 Task: Create a due date automation trigger when advanced on, 2 days before a card is due add dates starting today at 11:00 AM.
Action: Mouse moved to (1022, 447)
Screenshot: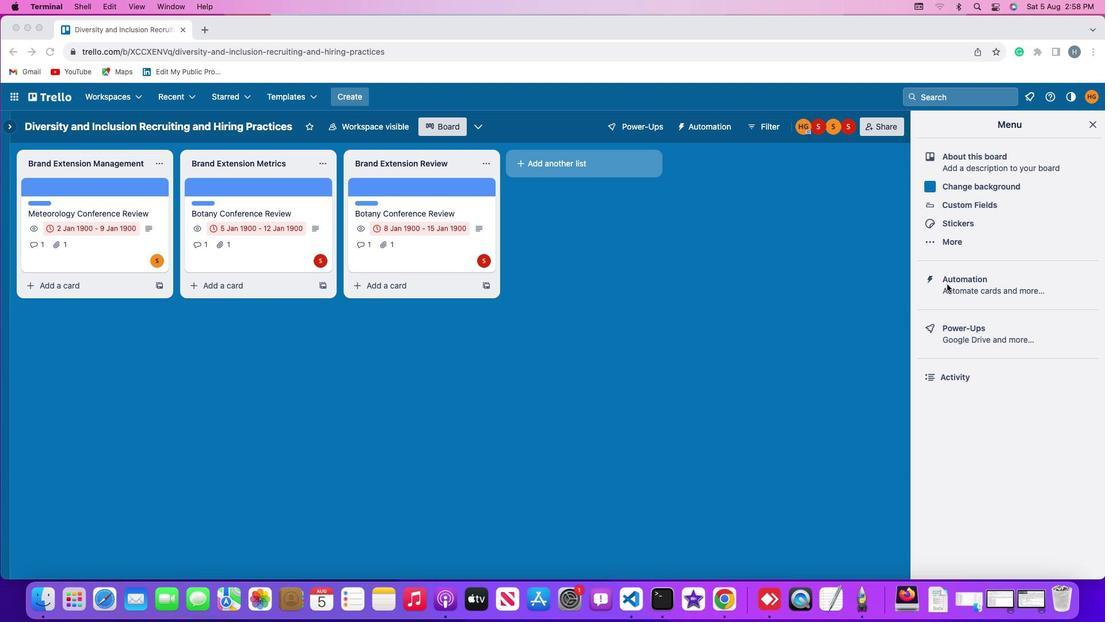 
Action: Mouse pressed left at (1022, 447)
Screenshot: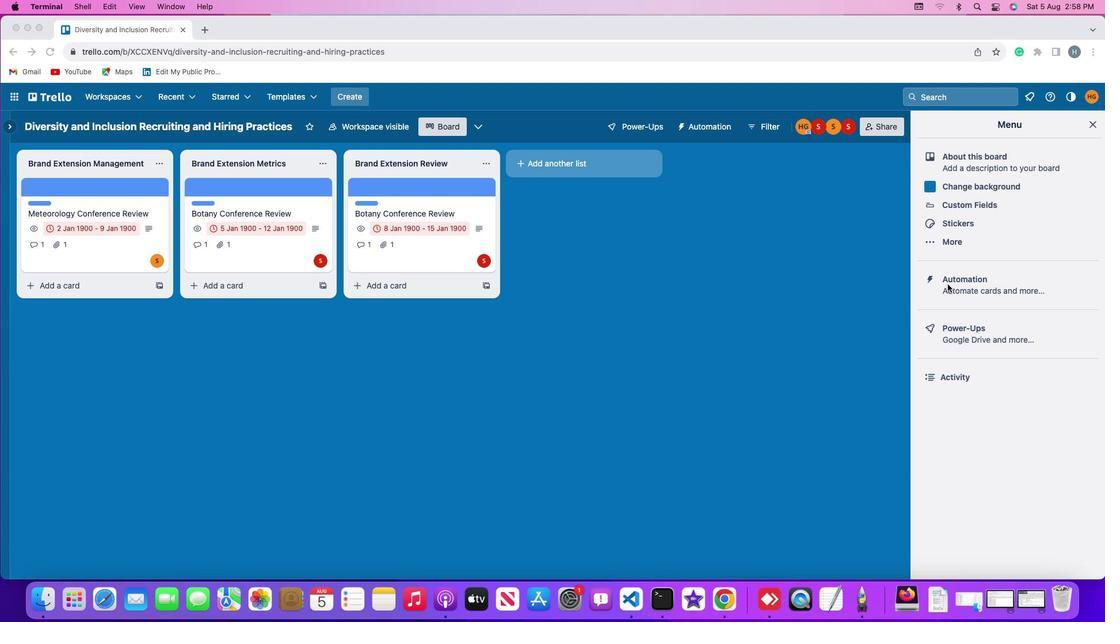 
Action: Mouse pressed left at (1022, 447)
Screenshot: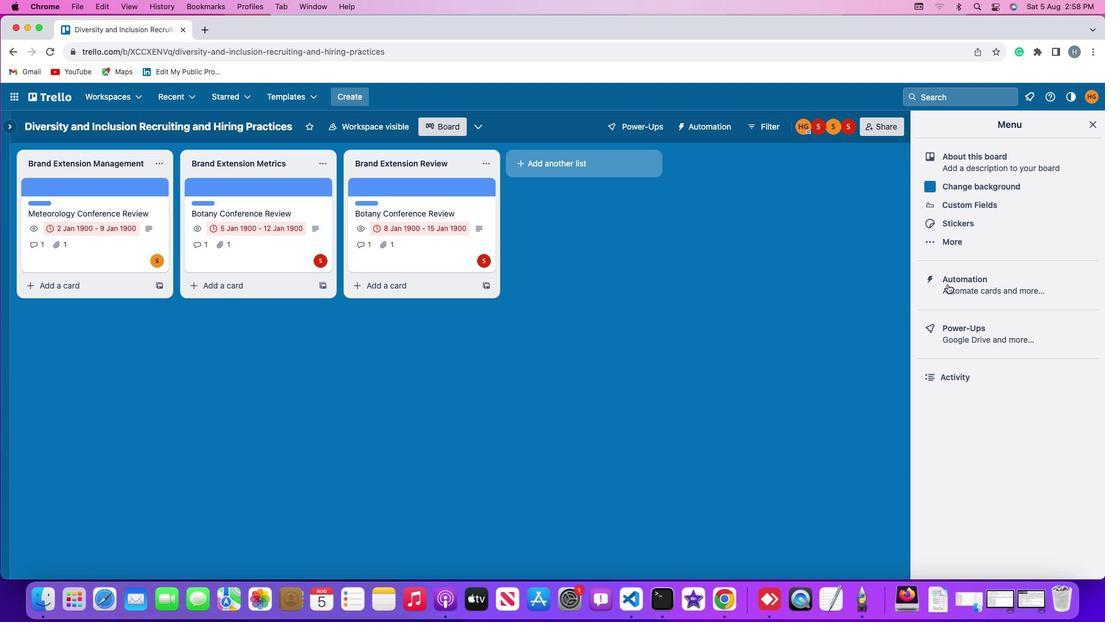 
Action: Mouse moved to (64, 445)
Screenshot: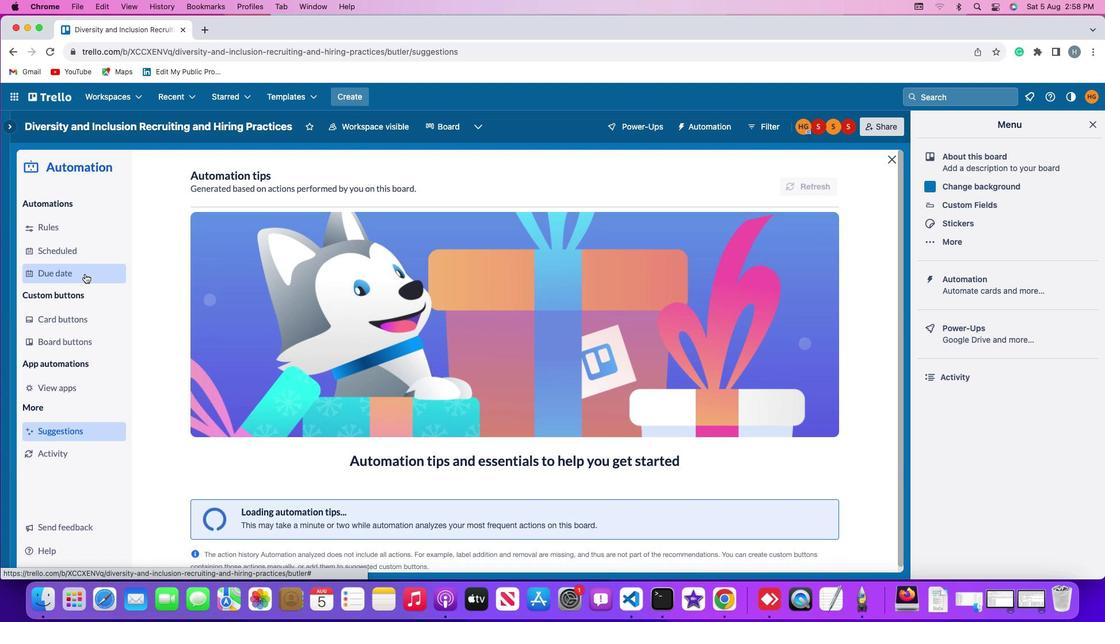 
Action: Mouse pressed left at (64, 445)
Screenshot: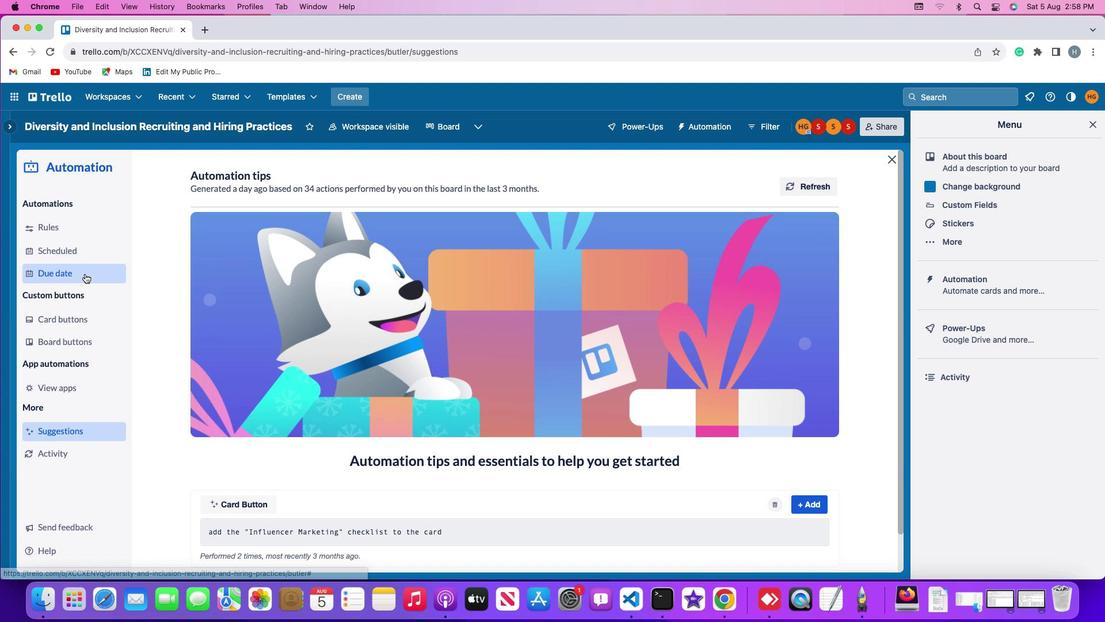 
Action: Mouse moved to (821, 429)
Screenshot: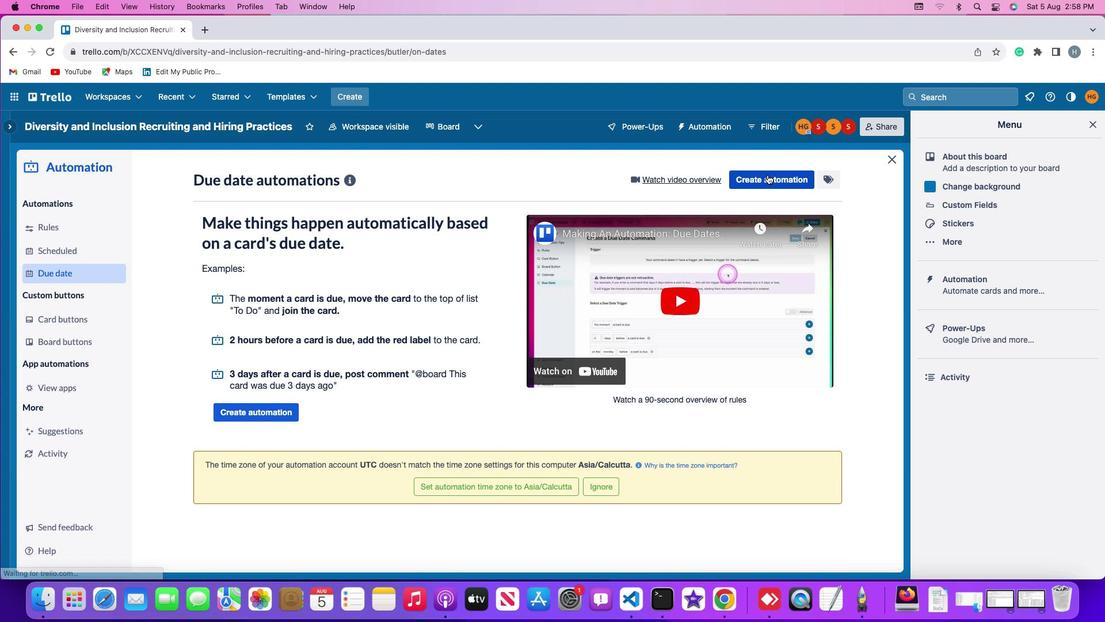 
Action: Mouse pressed left at (821, 429)
Screenshot: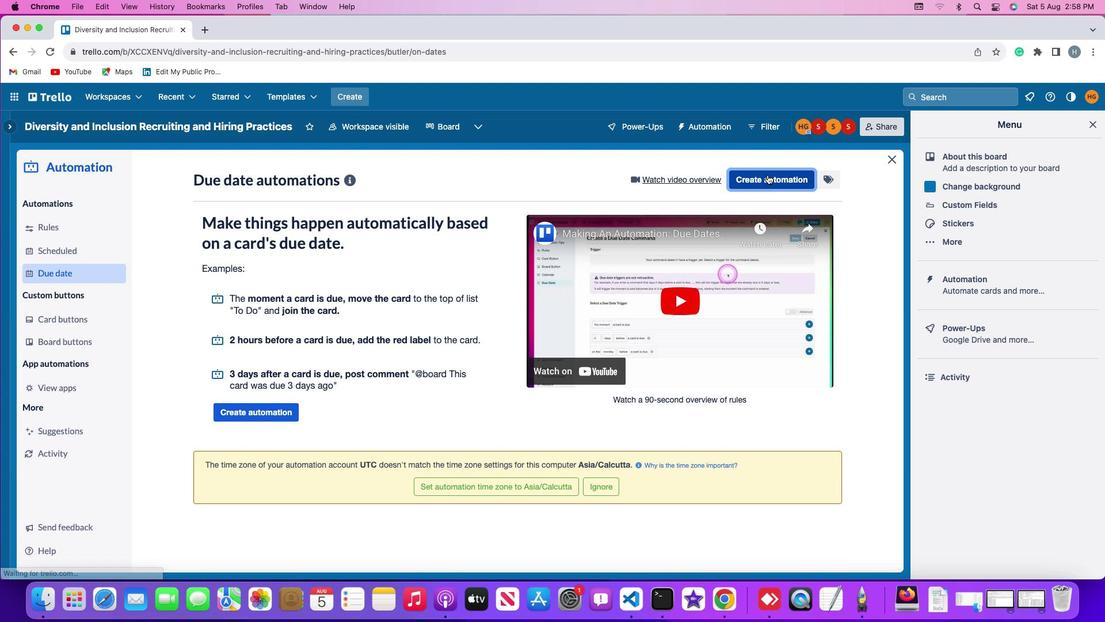 
Action: Mouse moved to (572, 448)
Screenshot: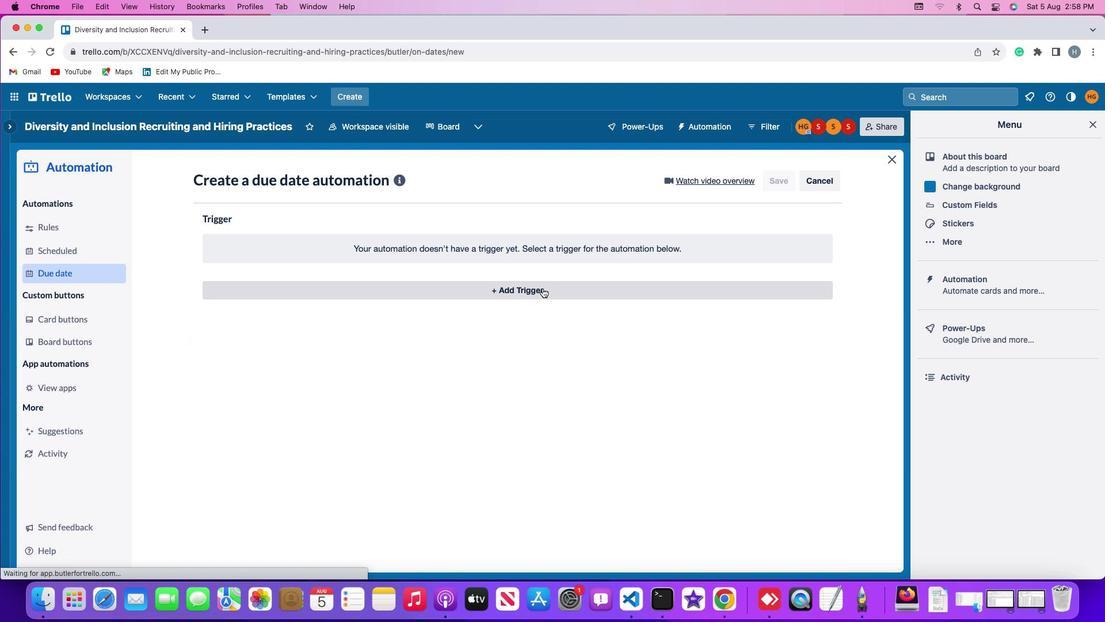 
Action: Mouse pressed left at (572, 448)
Screenshot: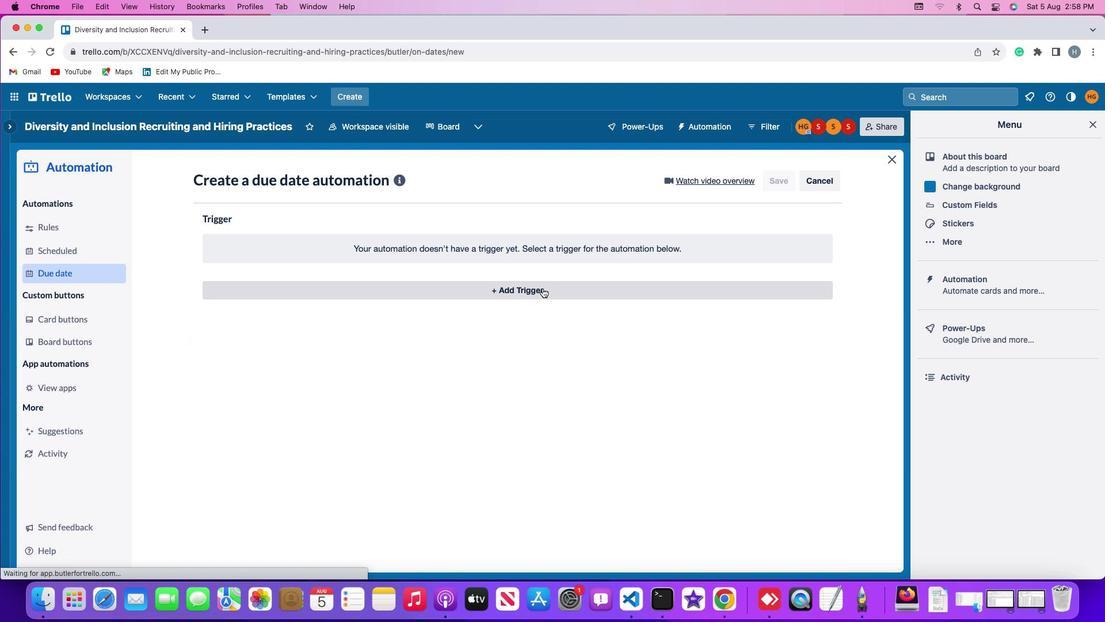 
Action: Mouse moved to (225, 476)
Screenshot: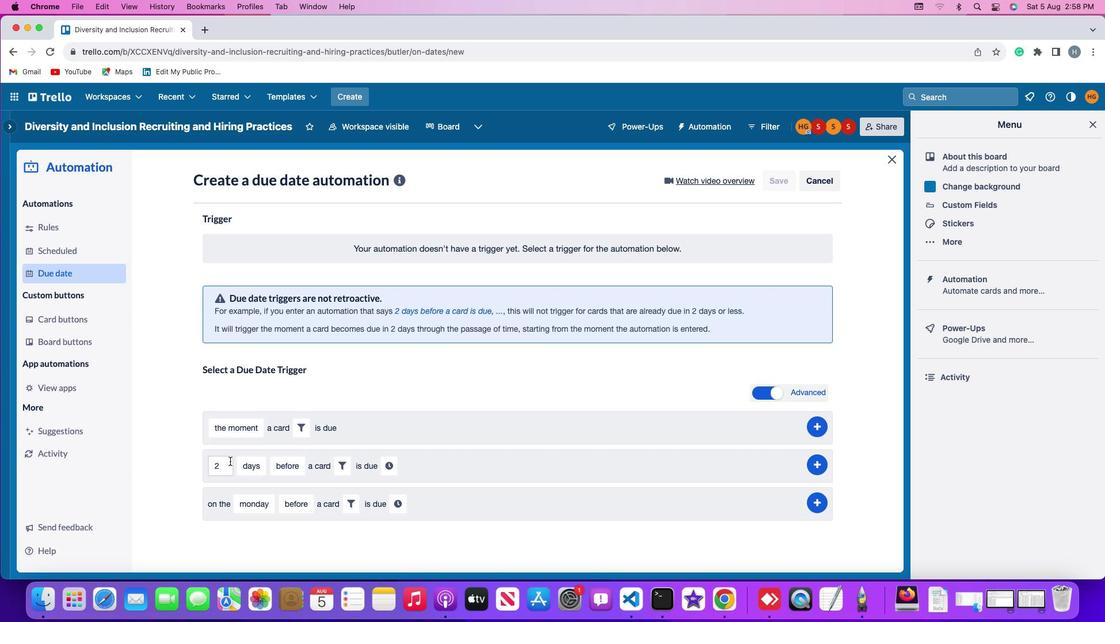 
Action: Mouse pressed left at (225, 476)
Screenshot: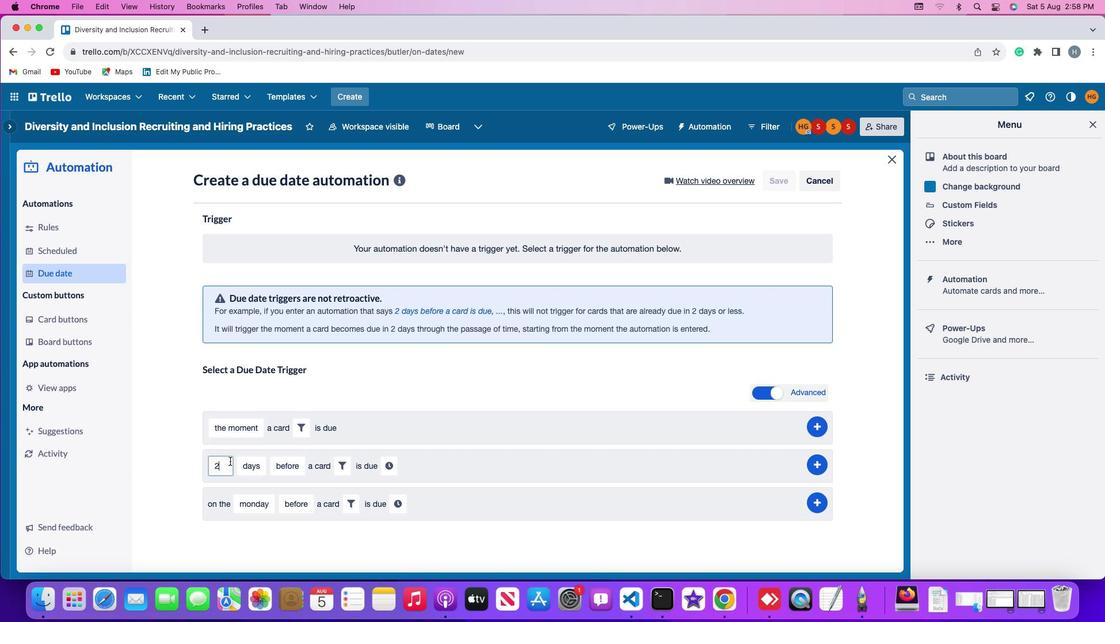 
Action: Mouse moved to (225, 476)
Screenshot: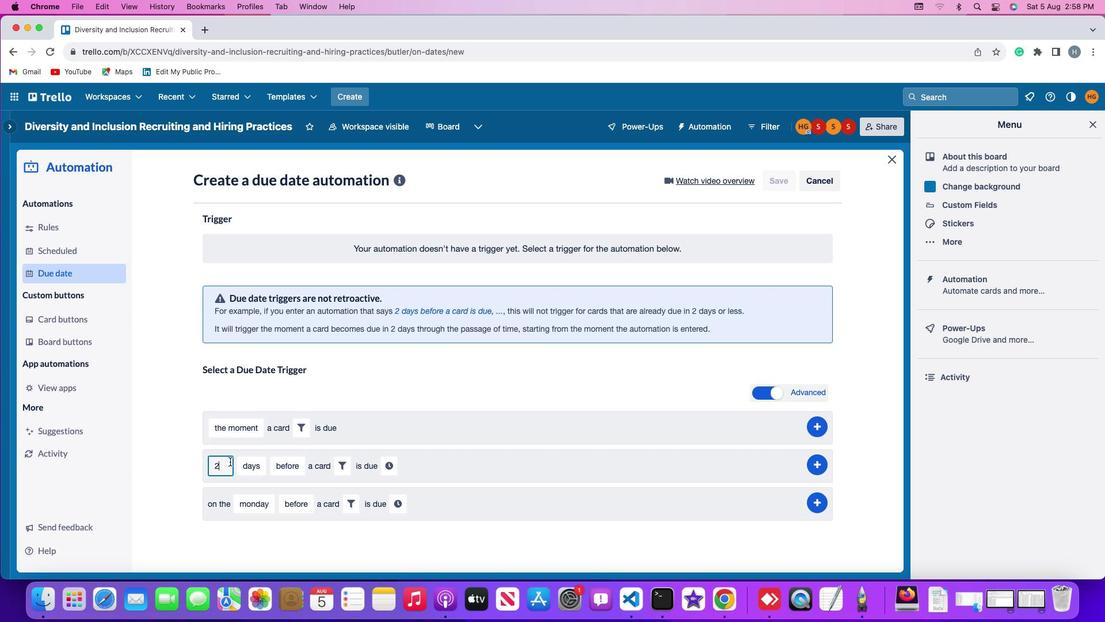 
Action: Key pressed Key.backspace
Screenshot: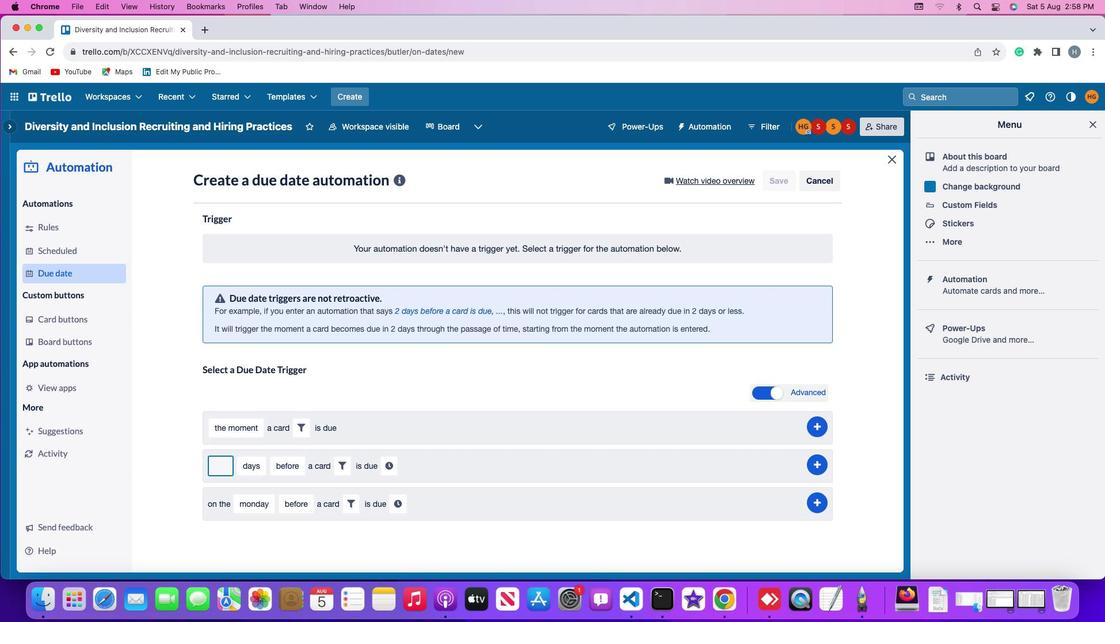 
Action: Mouse moved to (225, 476)
Screenshot: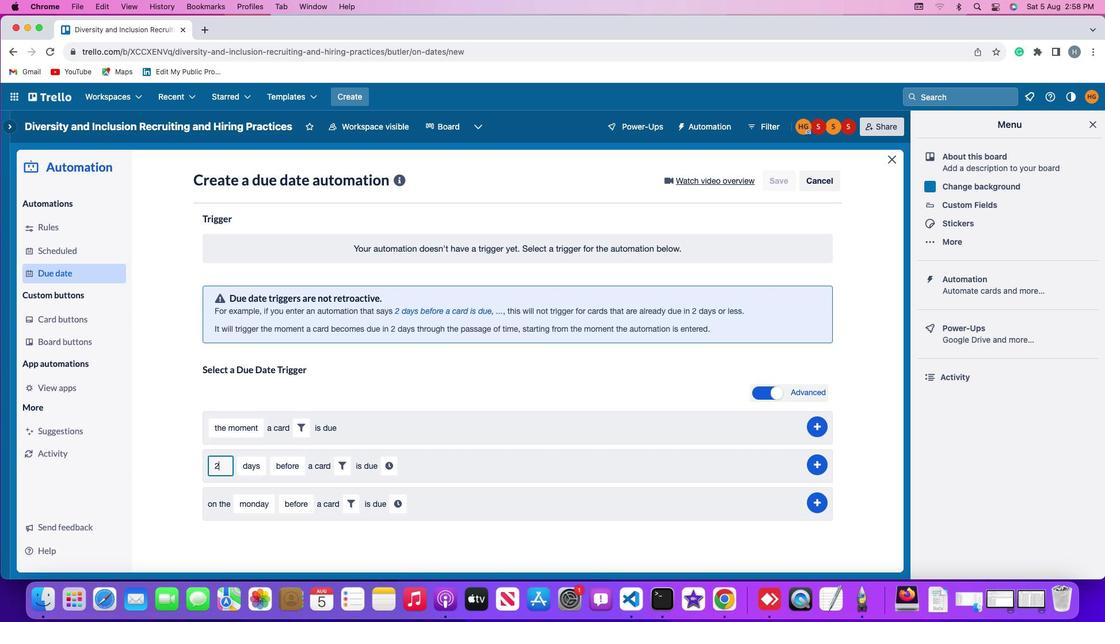
Action: Key pressed '2'
Screenshot: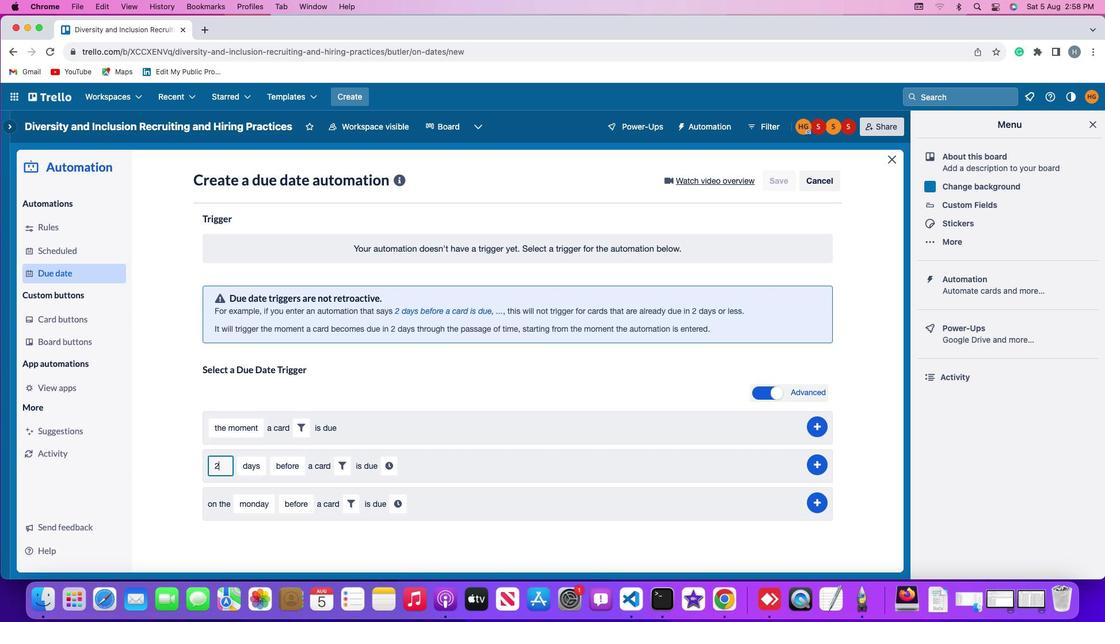 
Action: Mouse moved to (263, 476)
Screenshot: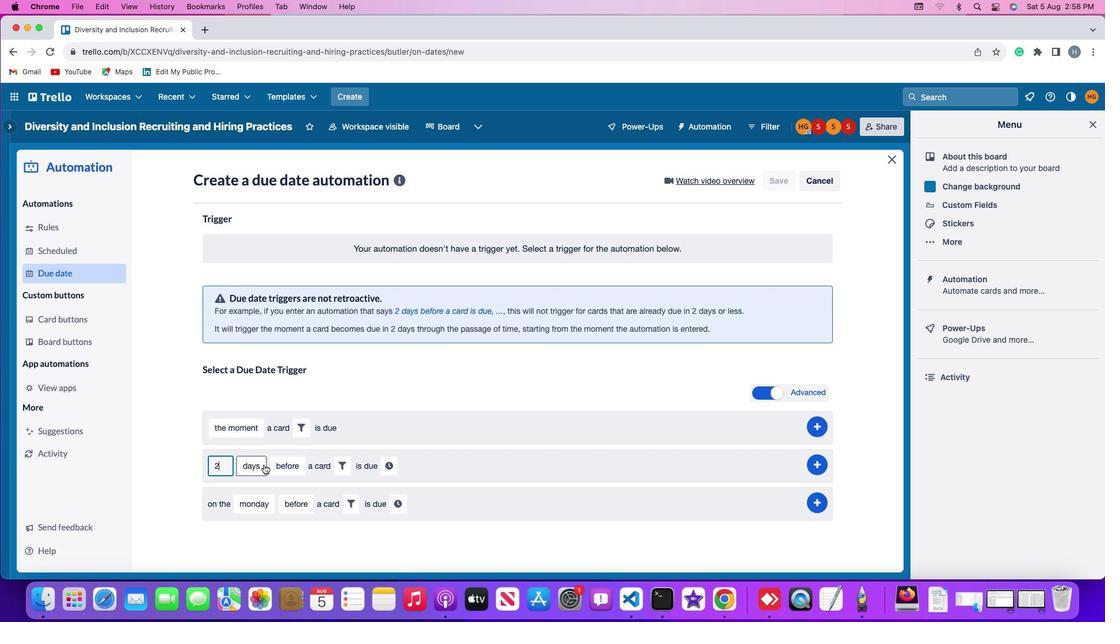 
Action: Mouse pressed left at (263, 476)
Screenshot: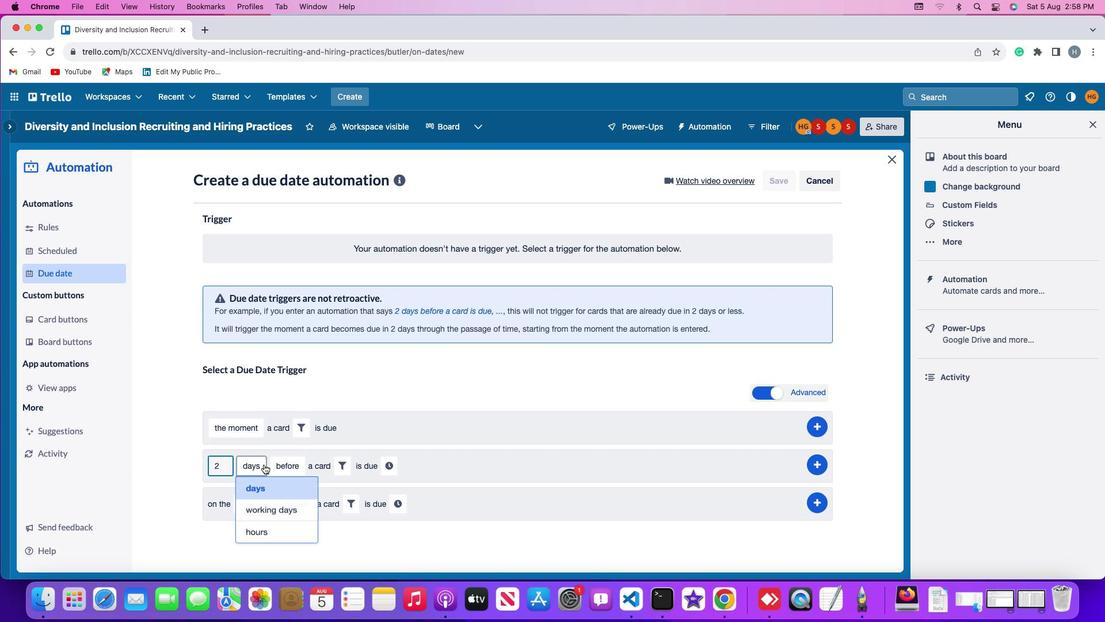 
Action: Mouse moved to (264, 480)
Screenshot: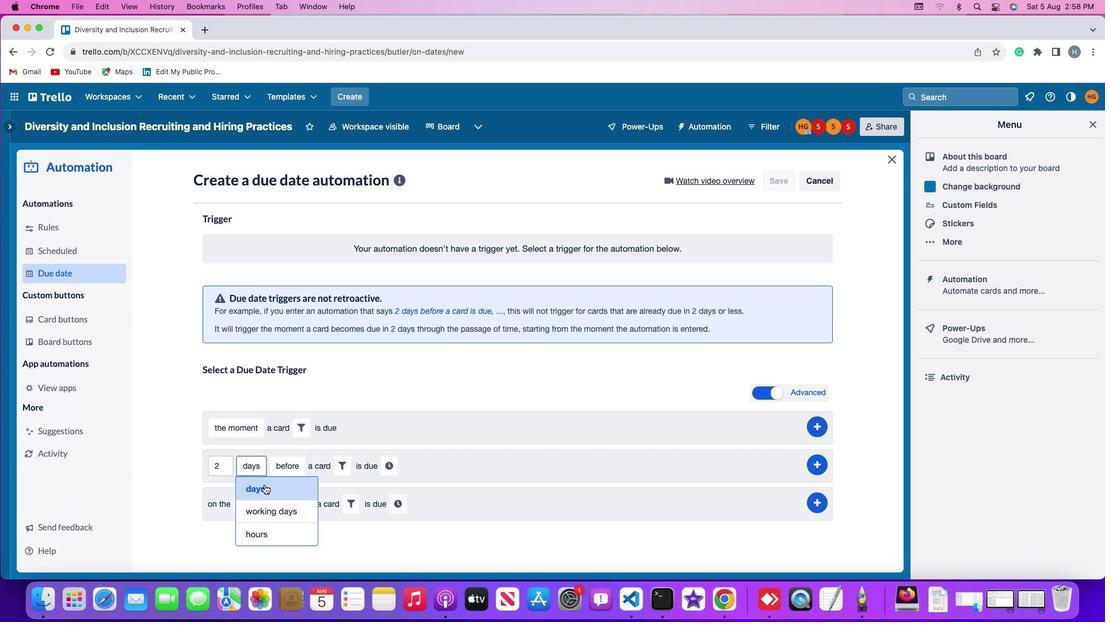 
Action: Mouse pressed left at (264, 480)
Screenshot: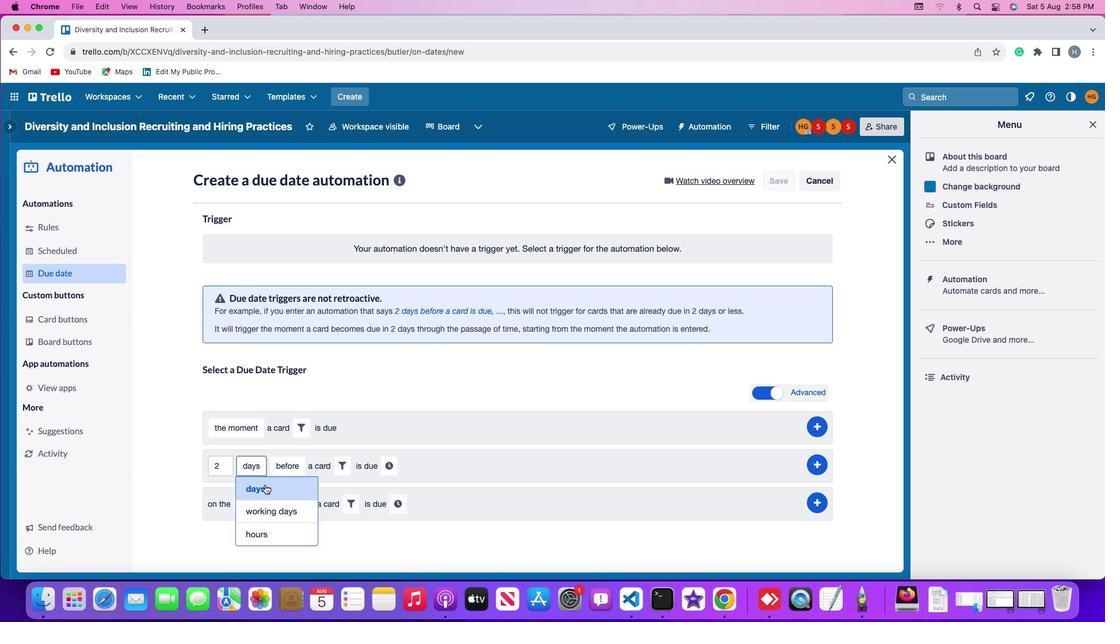 
Action: Mouse moved to (290, 476)
Screenshot: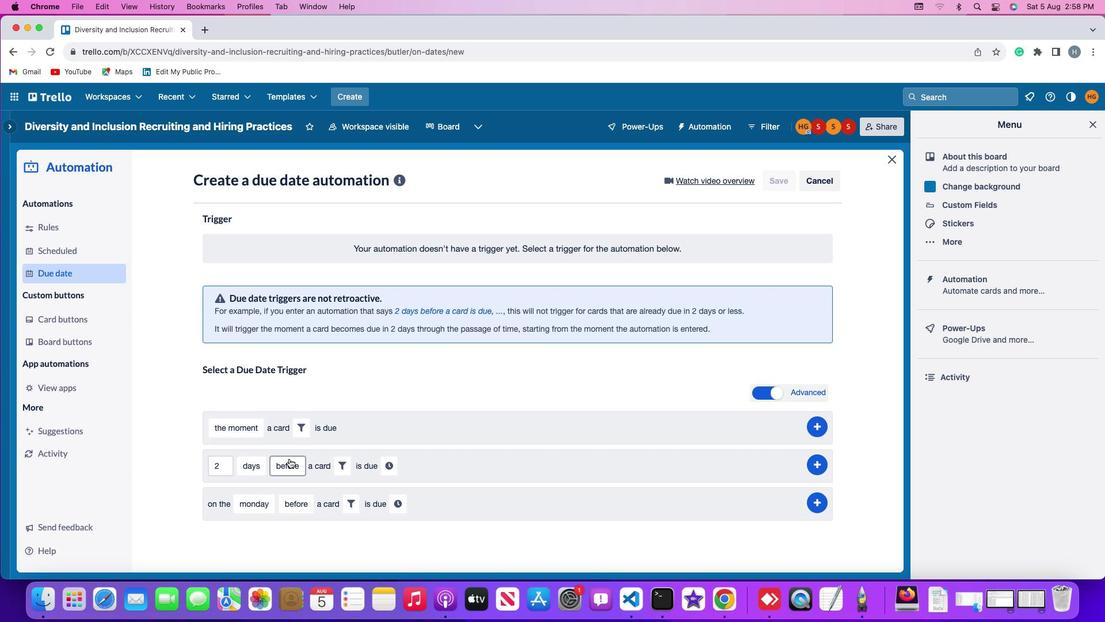 
Action: Mouse pressed left at (290, 476)
Screenshot: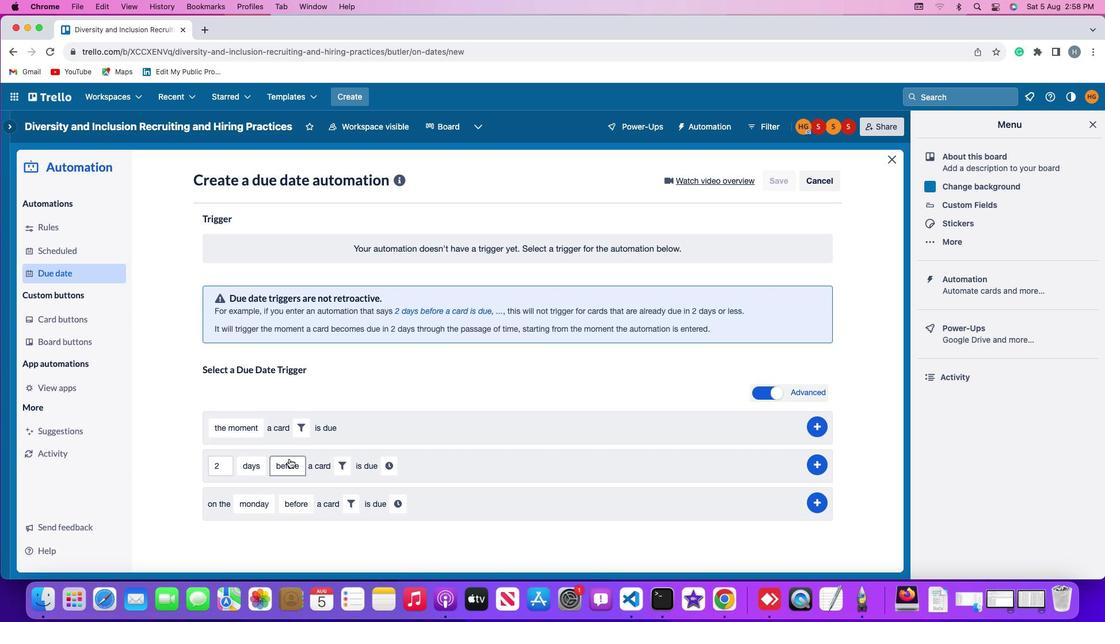 
Action: Mouse moved to (301, 480)
Screenshot: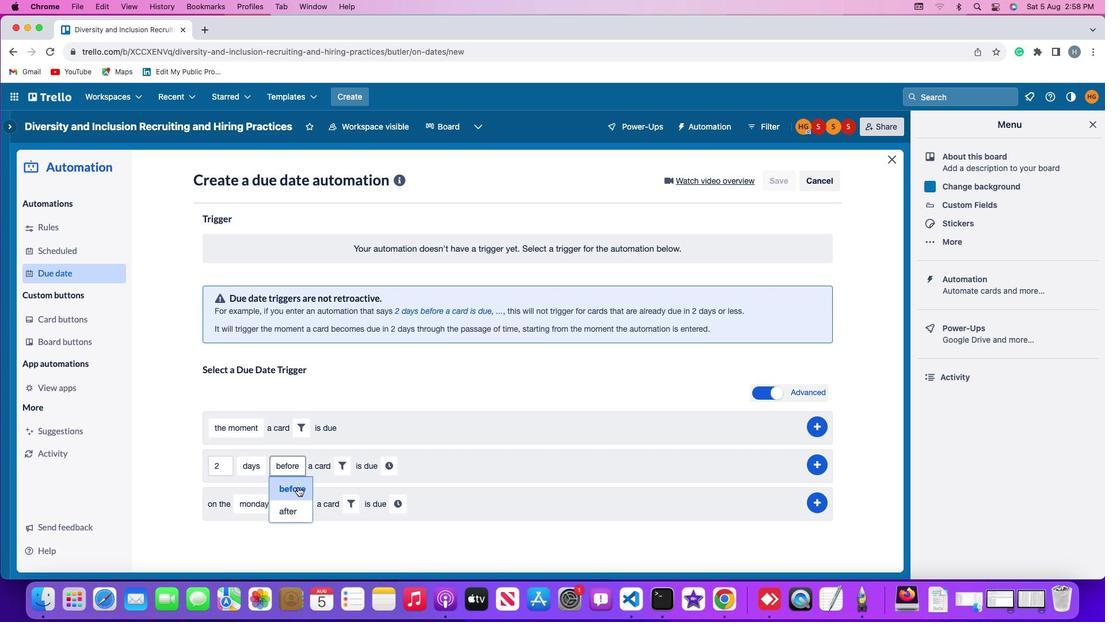 
Action: Mouse pressed left at (301, 480)
Screenshot: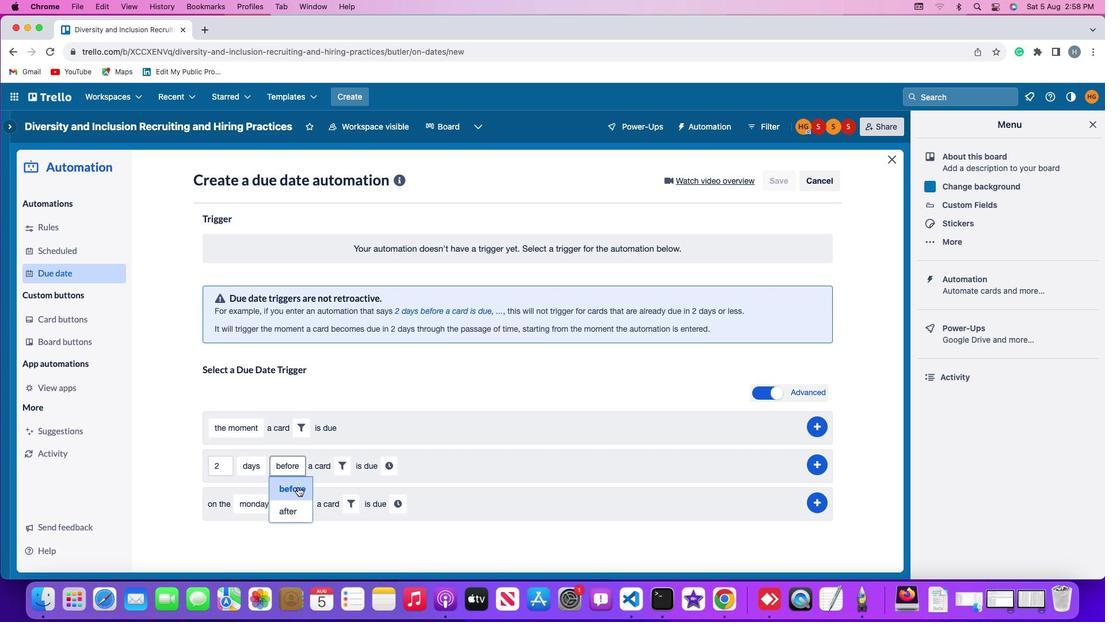 
Action: Mouse moved to (348, 478)
Screenshot: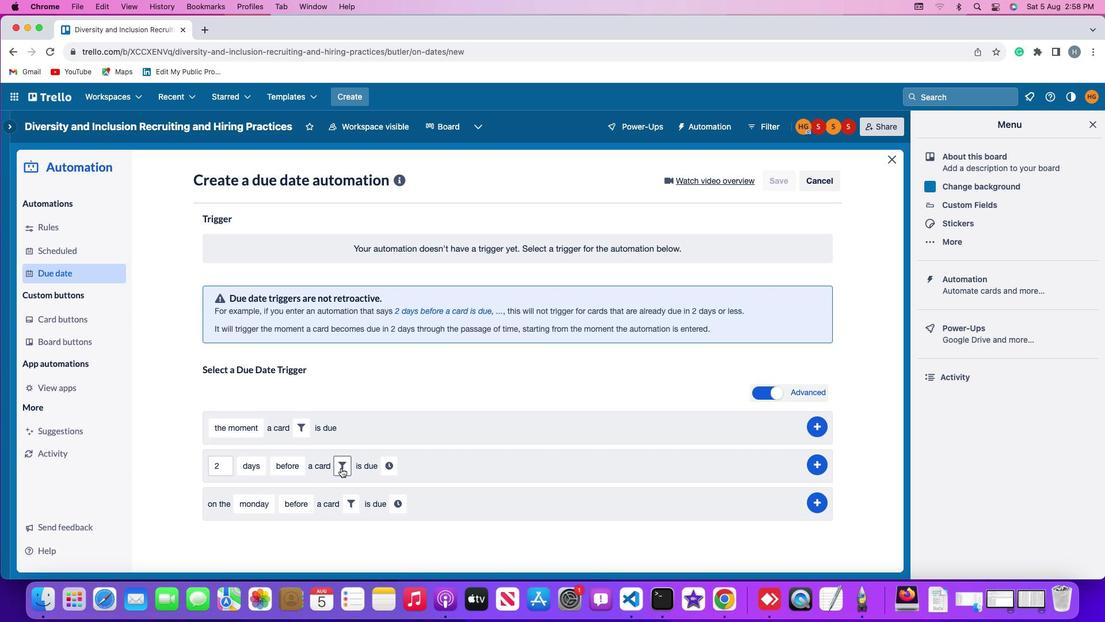 
Action: Mouse pressed left at (348, 478)
Screenshot: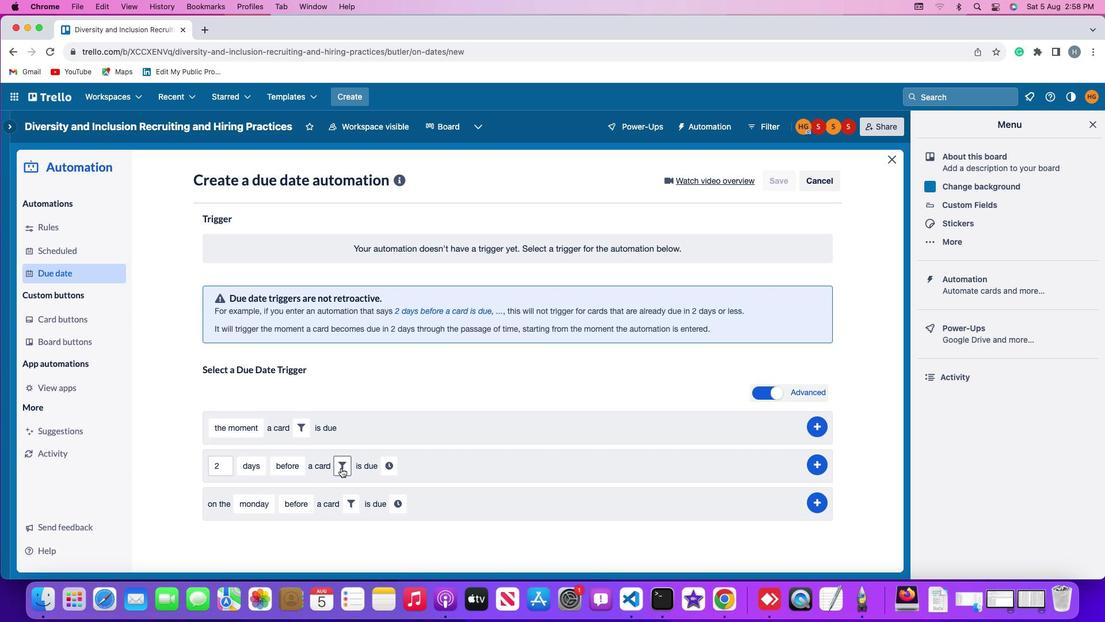 
Action: Mouse moved to (417, 483)
Screenshot: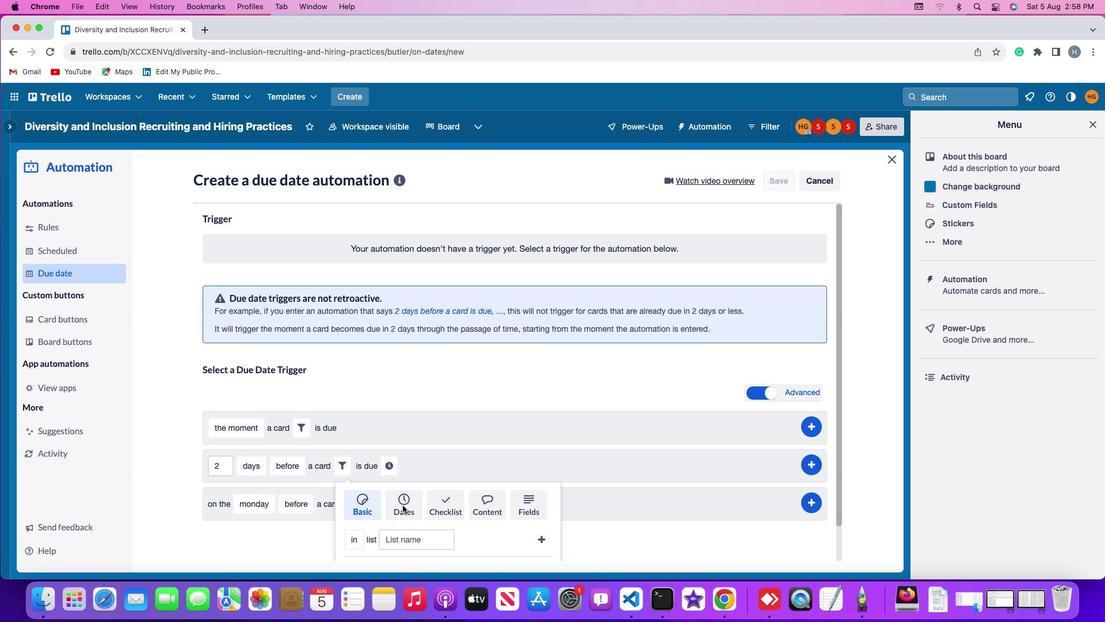 
Action: Mouse pressed left at (417, 483)
Screenshot: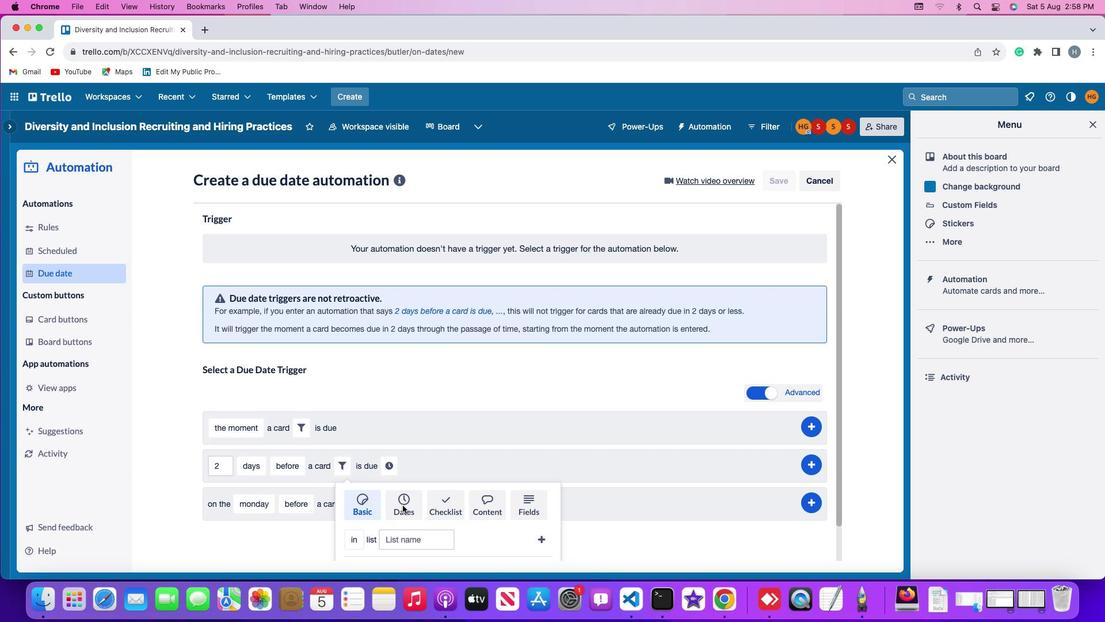 
Action: Mouse moved to (419, 483)
Screenshot: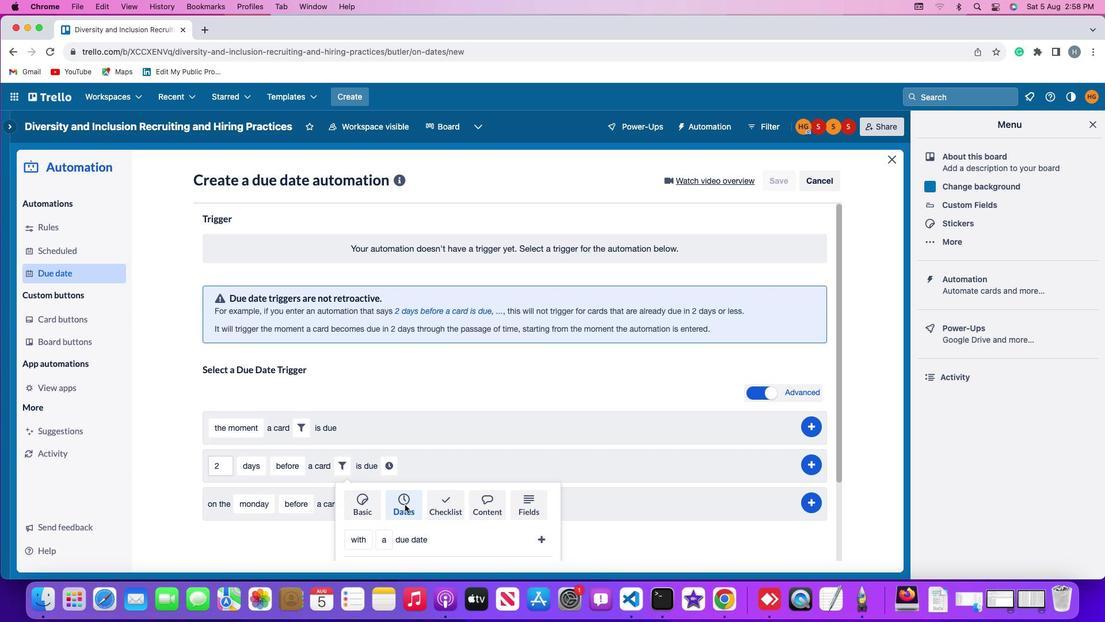 
Action: Mouse scrolled (419, 483) with delta (-28, 400)
Screenshot: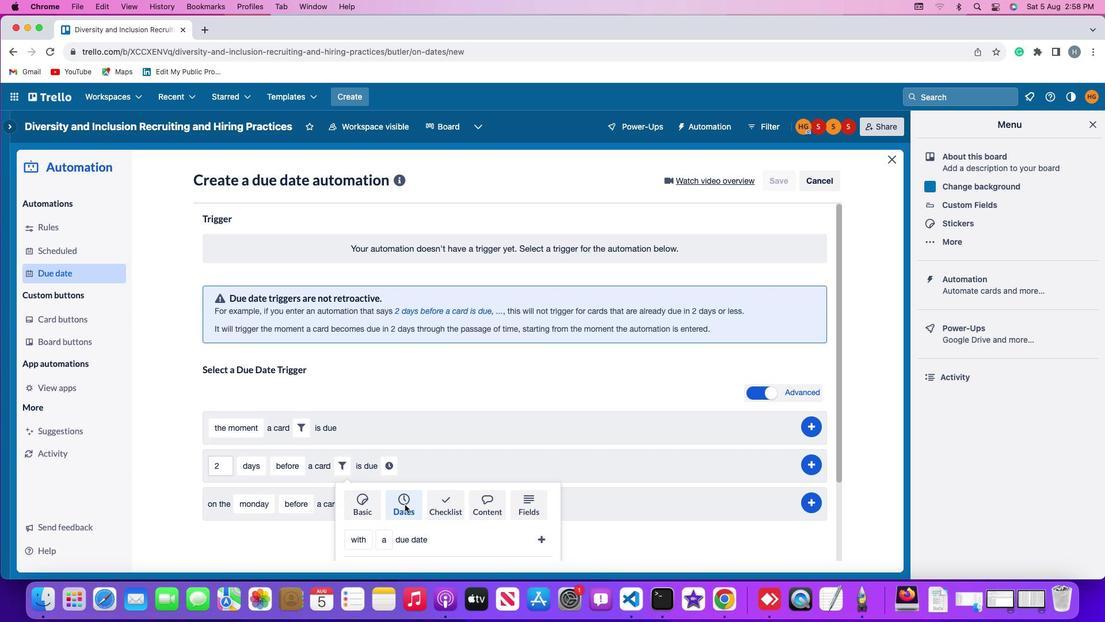 
Action: Mouse scrolled (419, 483) with delta (-28, 400)
Screenshot: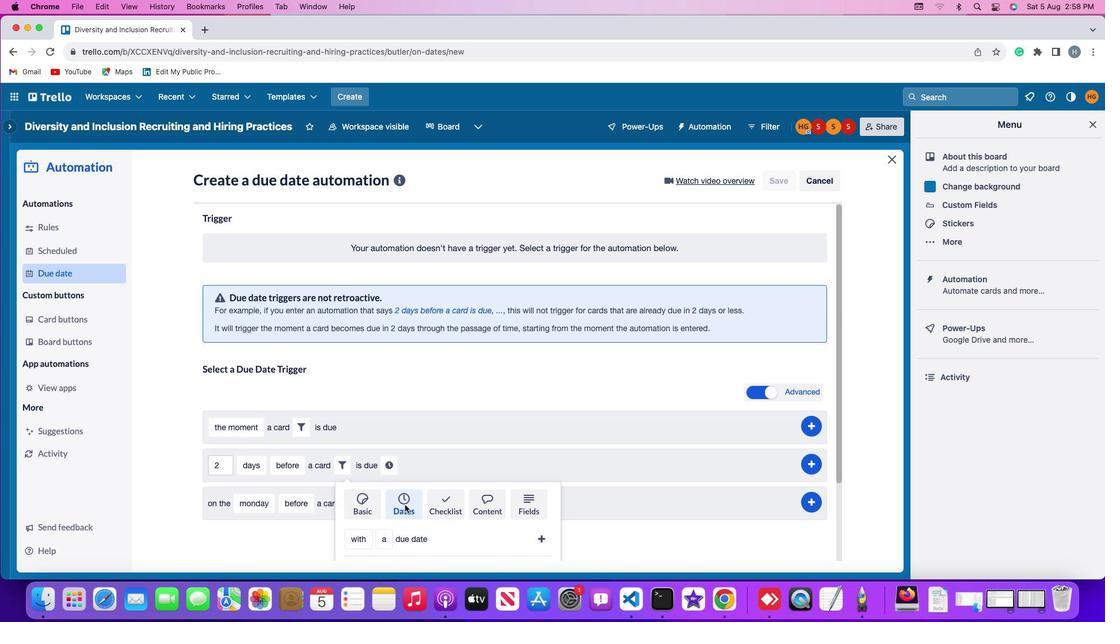 
Action: Mouse scrolled (419, 483) with delta (-28, 399)
Screenshot: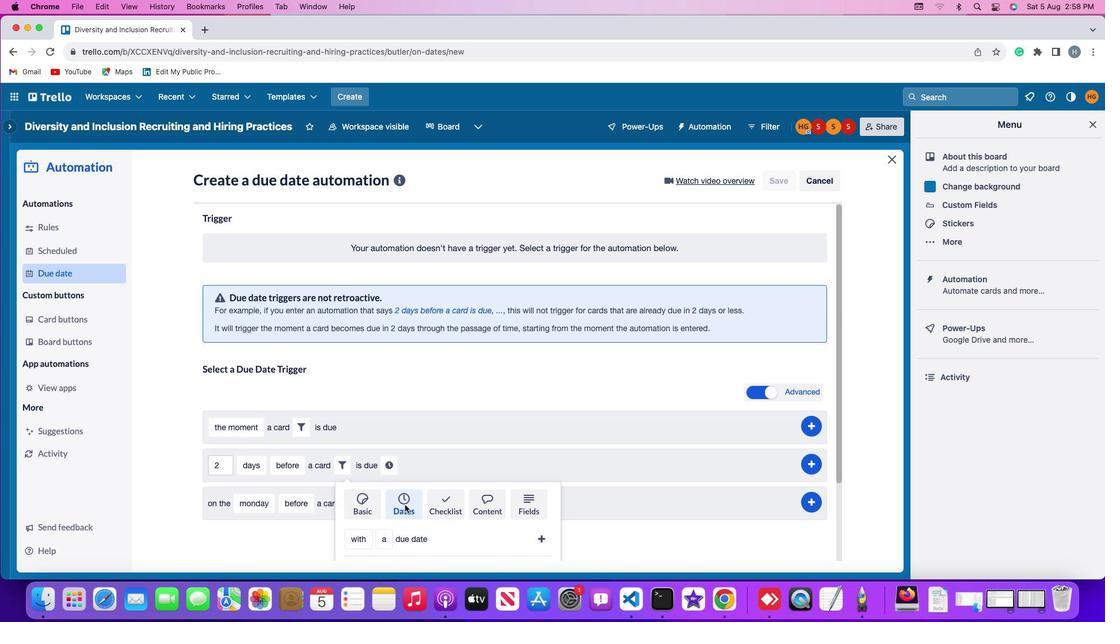 
Action: Mouse scrolled (419, 483) with delta (-28, 399)
Screenshot: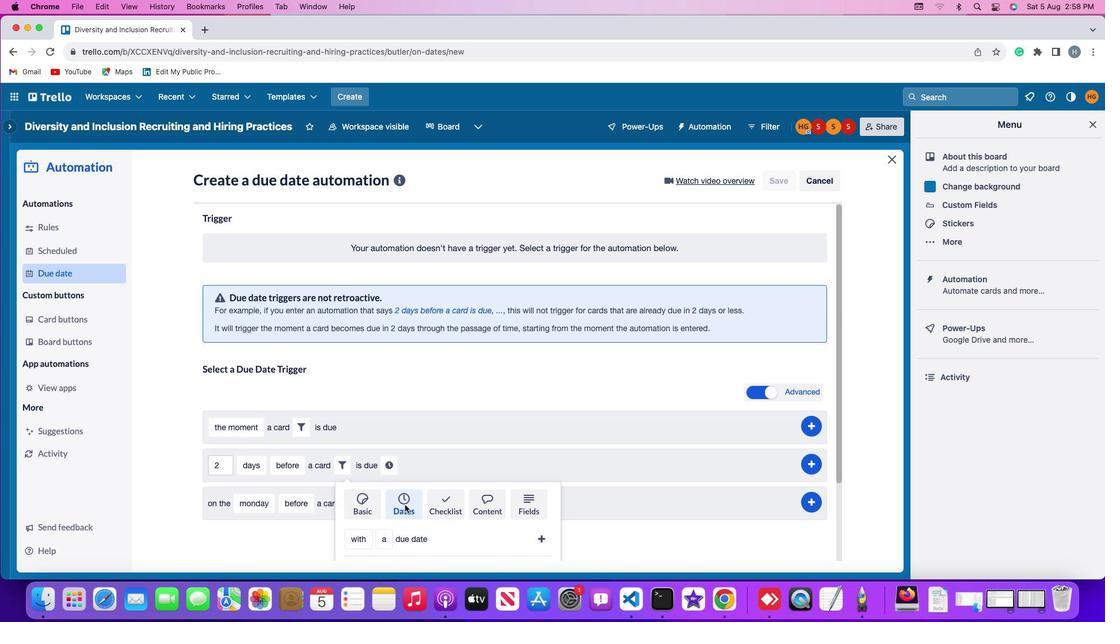 
Action: Mouse scrolled (419, 483) with delta (-28, 399)
Screenshot: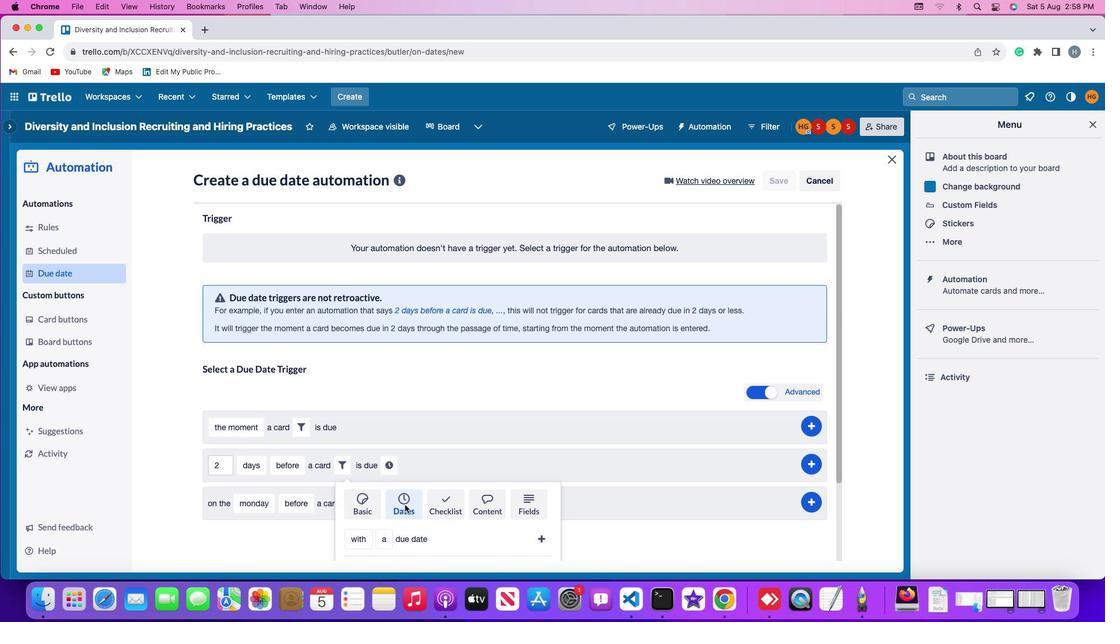 
Action: Mouse scrolled (419, 483) with delta (-28, 399)
Screenshot: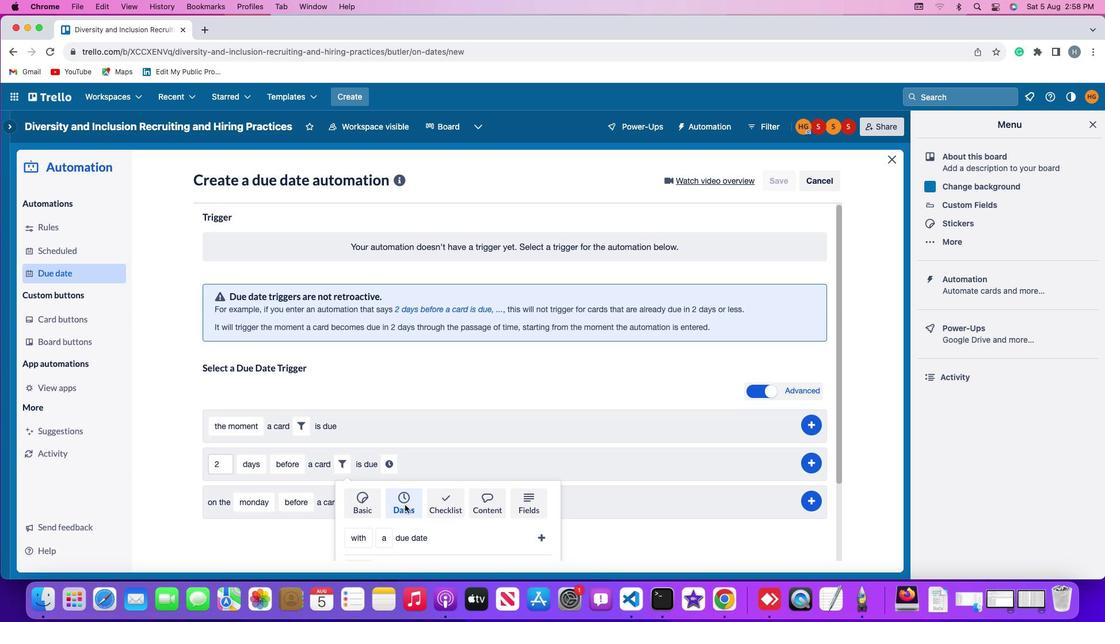 
Action: Mouse scrolled (419, 483) with delta (-28, 399)
Screenshot: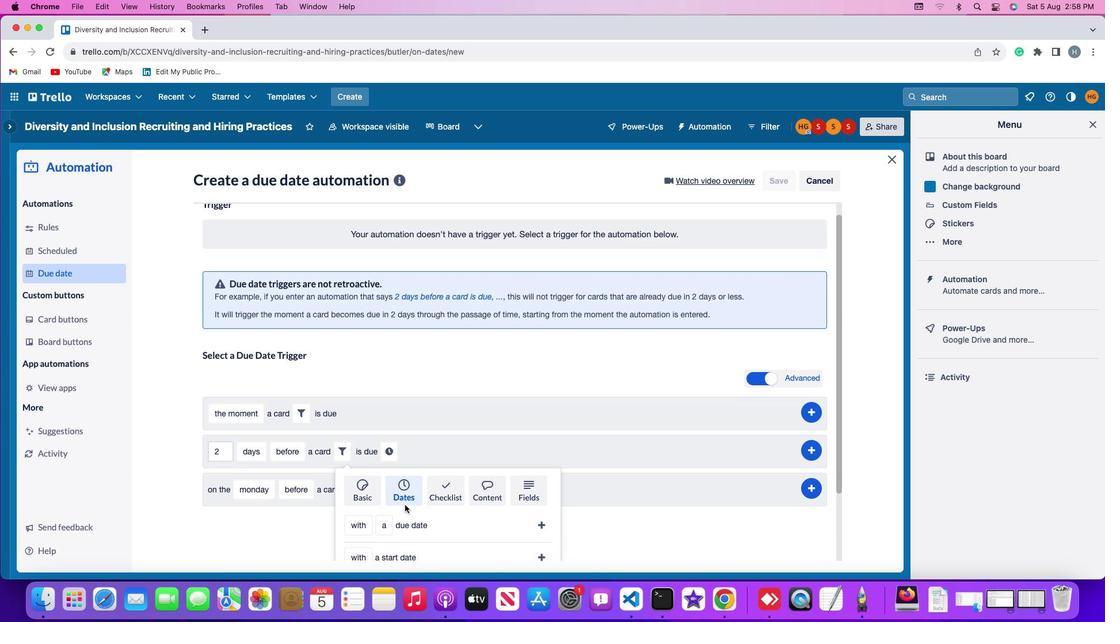 
Action: Mouse moved to (370, 483)
Screenshot: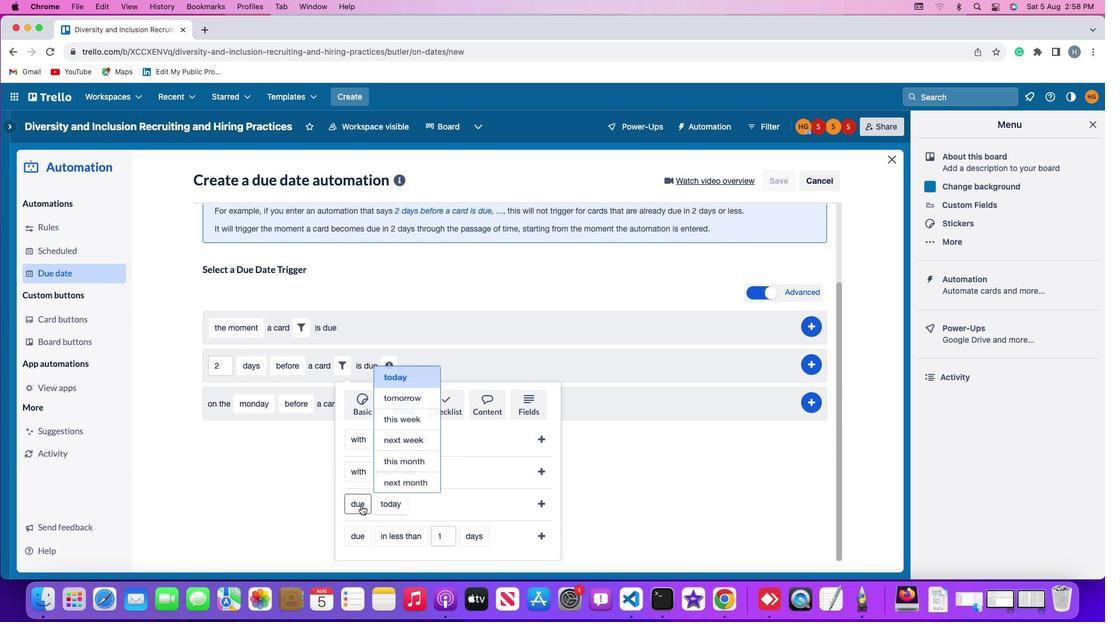 
Action: Mouse pressed left at (370, 483)
Screenshot: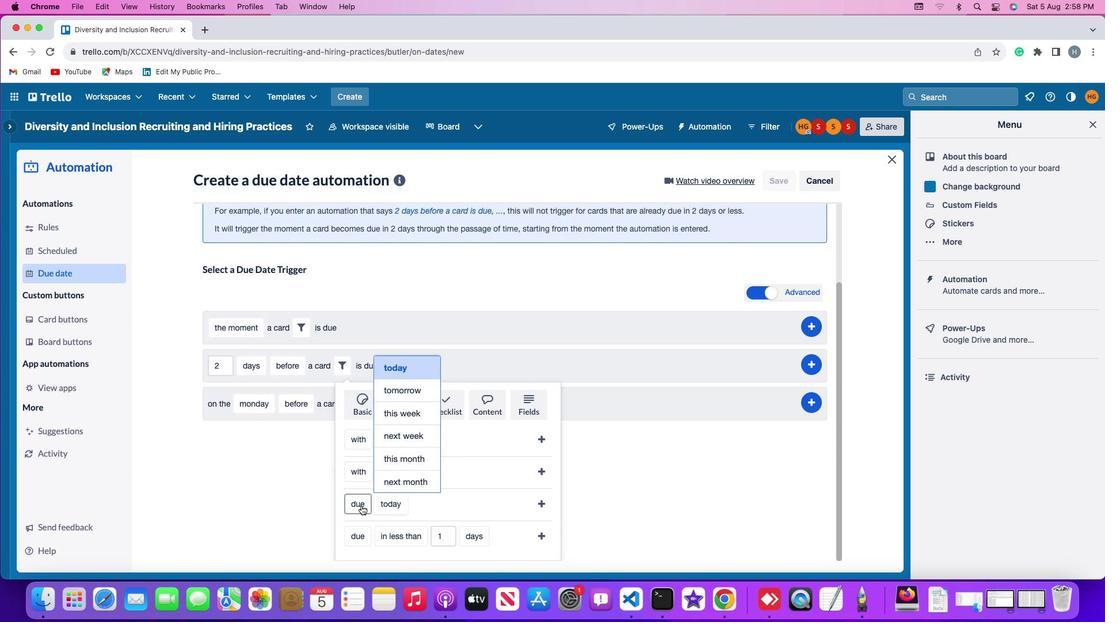 
Action: Mouse moved to (396, 475)
Screenshot: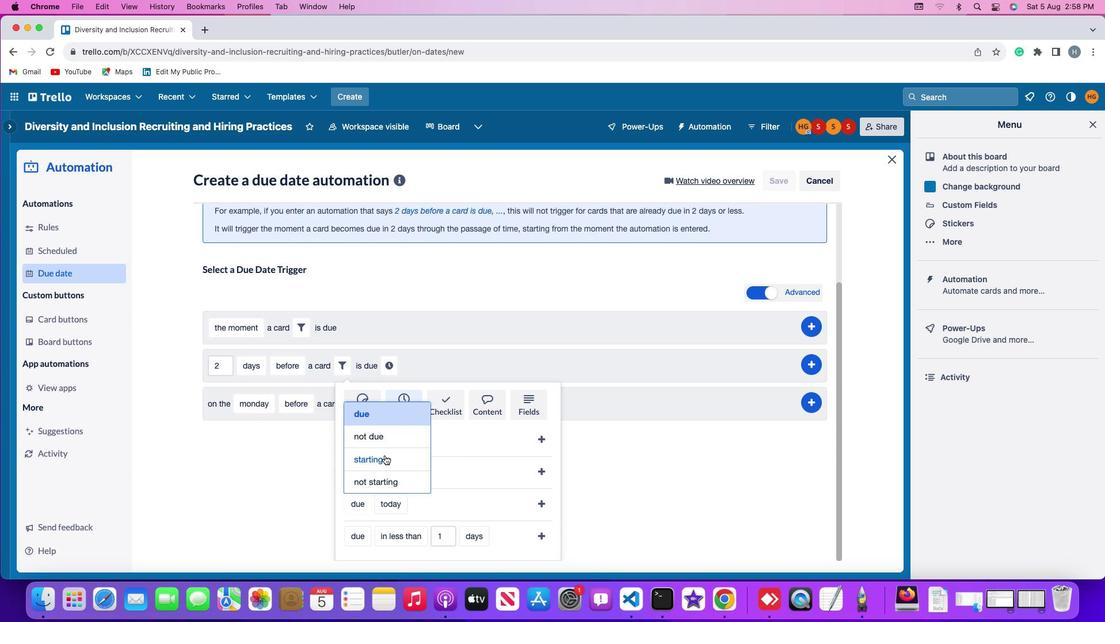 
Action: Mouse pressed left at (396, 475)
Screenshot: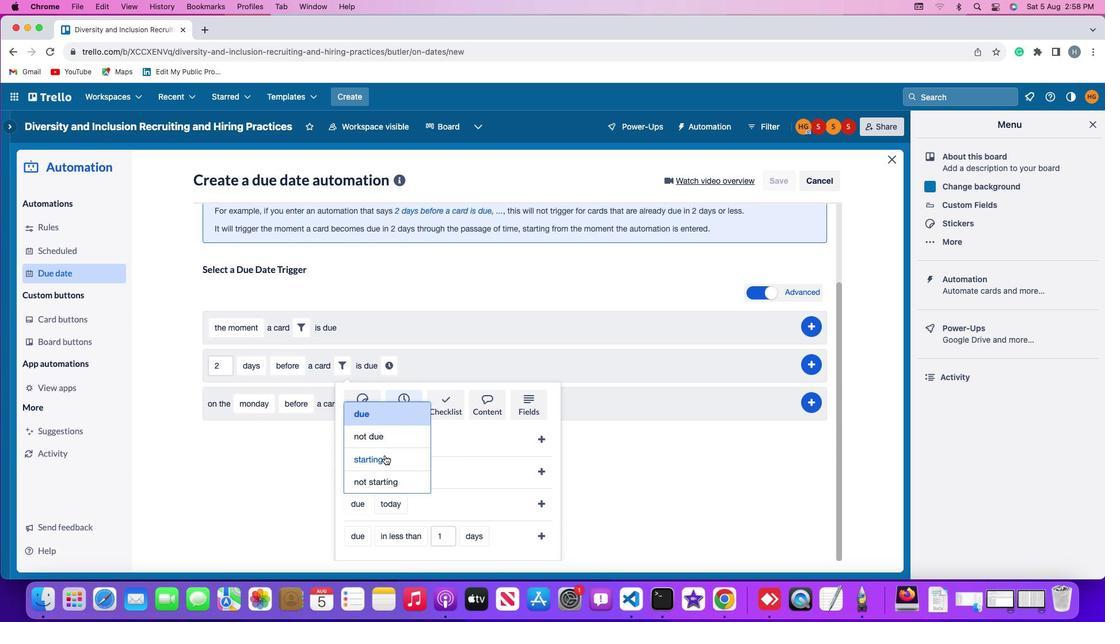 
Action: Mouse moved to (411, 482)
Screenshot: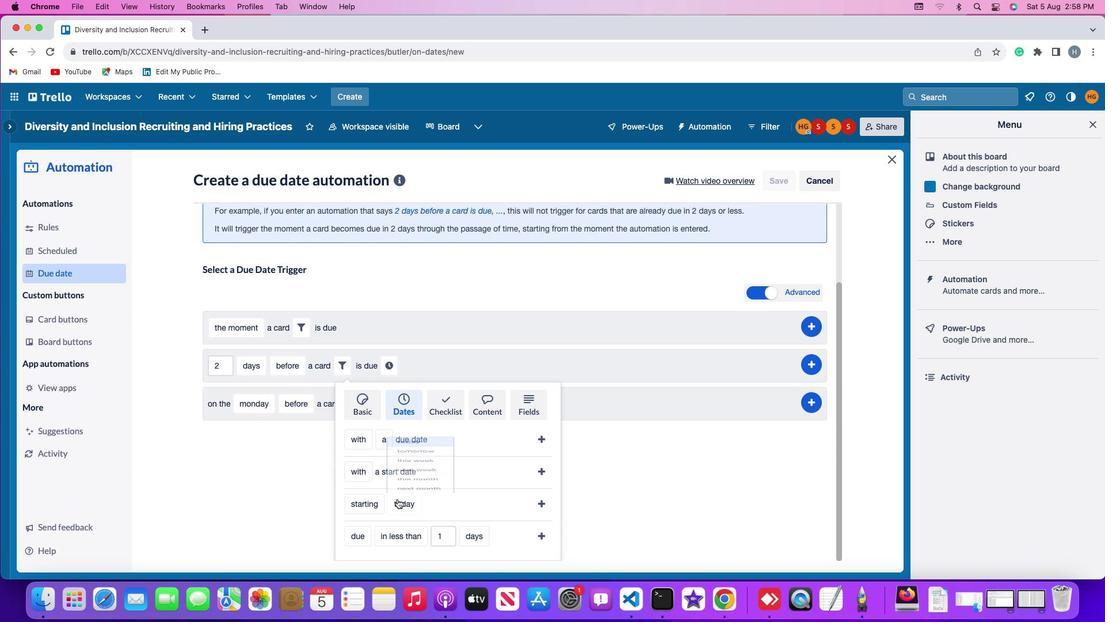 
Action: Mouse pressed left at (411, 482)
Screenshot: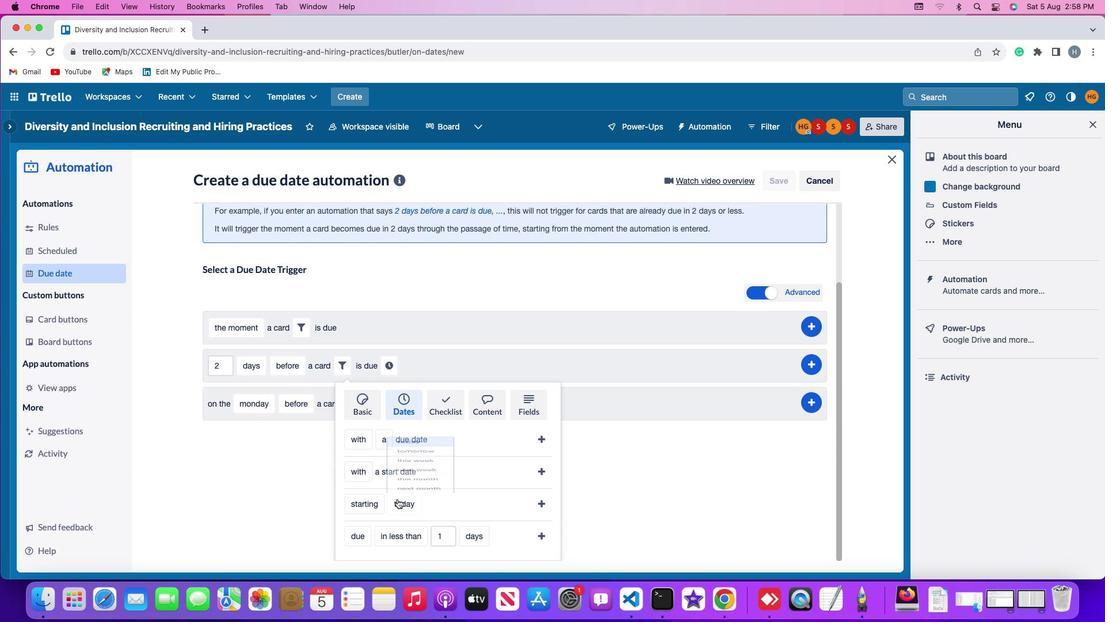 
Action: Mouse moved to (435, 461)
Screenshot: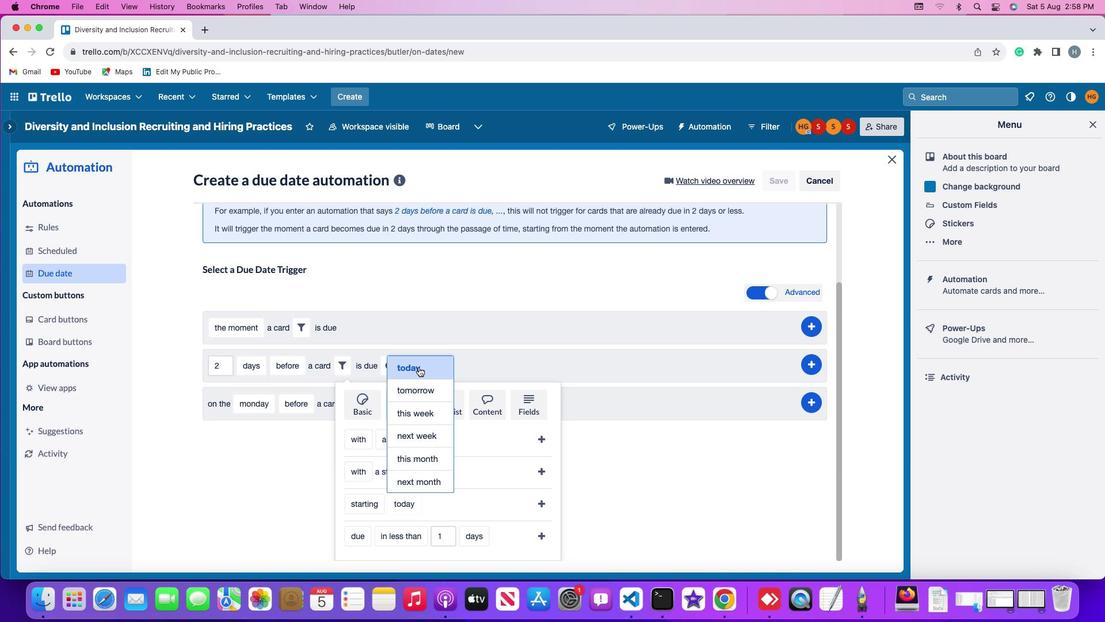 
Action: Mouse pressed left at (435, 461)
Screenshot: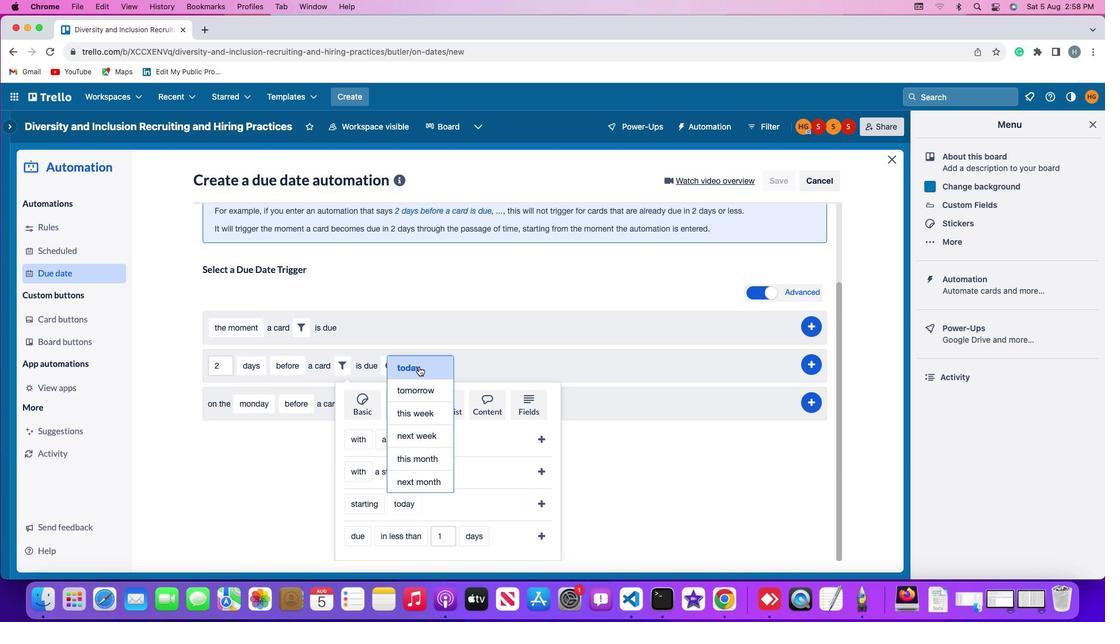 
Action: Mouse moved to (570, 483)
Screenshot: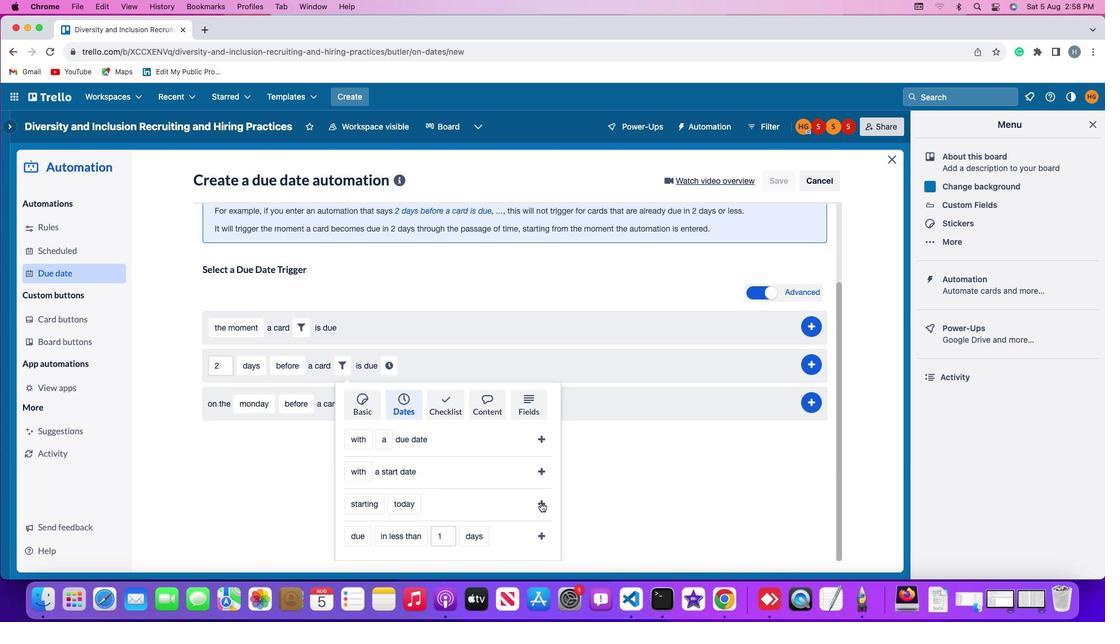 
Action: Mouse pressed left at (570, 483)
Screenshot: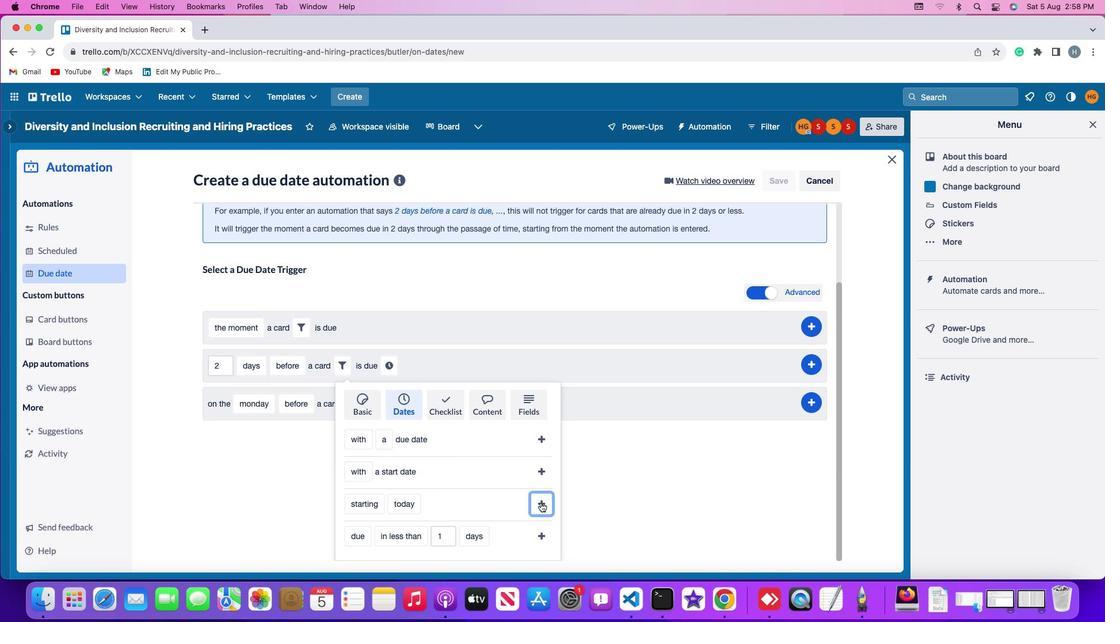 
Action: Mouse moved to (489, 476)
Screenshot: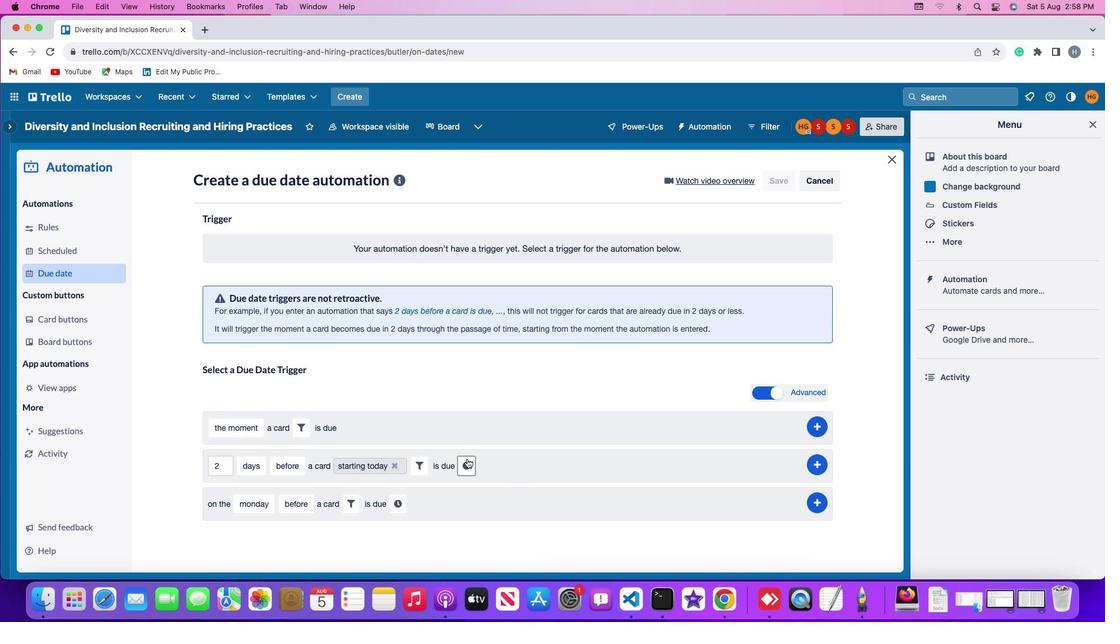 
Action: Mouse pressed left at (489, 476)
Screenshot: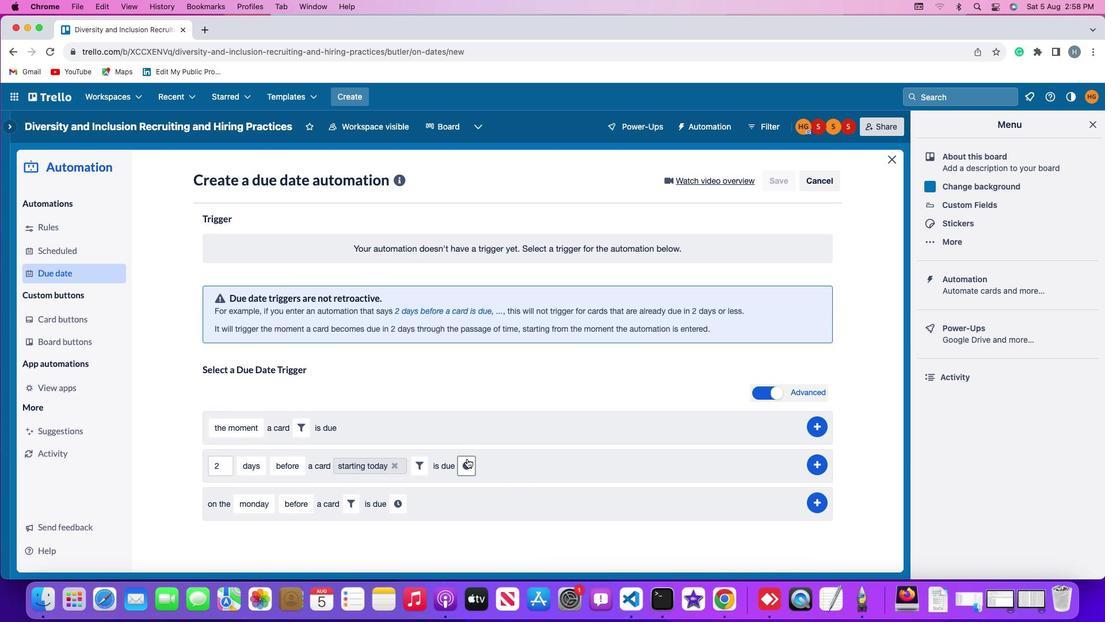 
Action: Mouse moved to (519, 478)
Screenshot: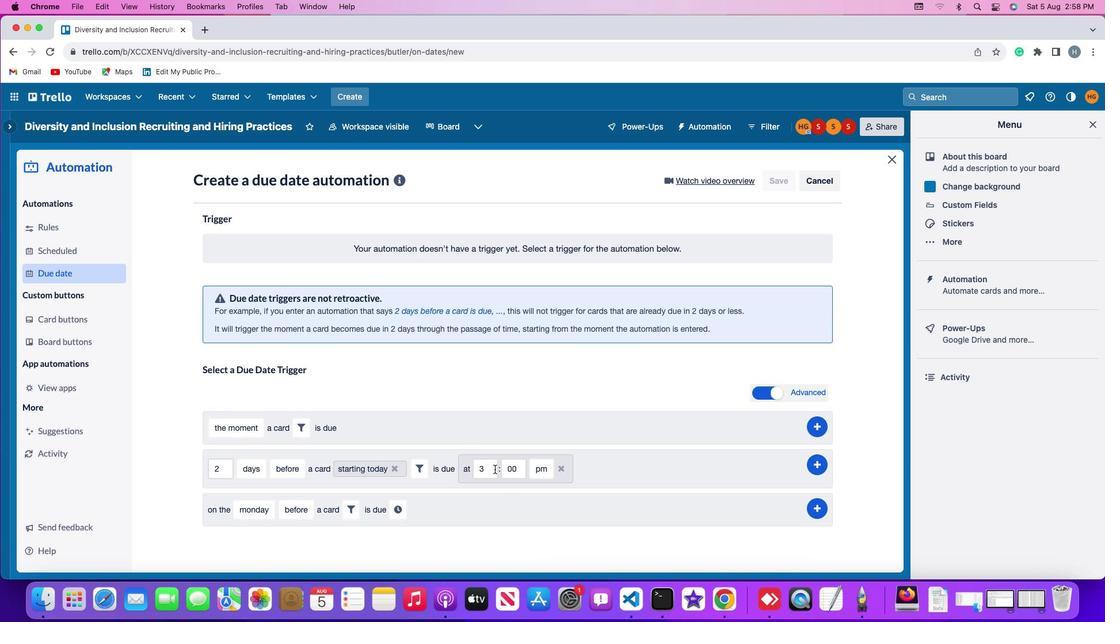 
Action: Mouse pressed left at (519, 478)
Screenshot: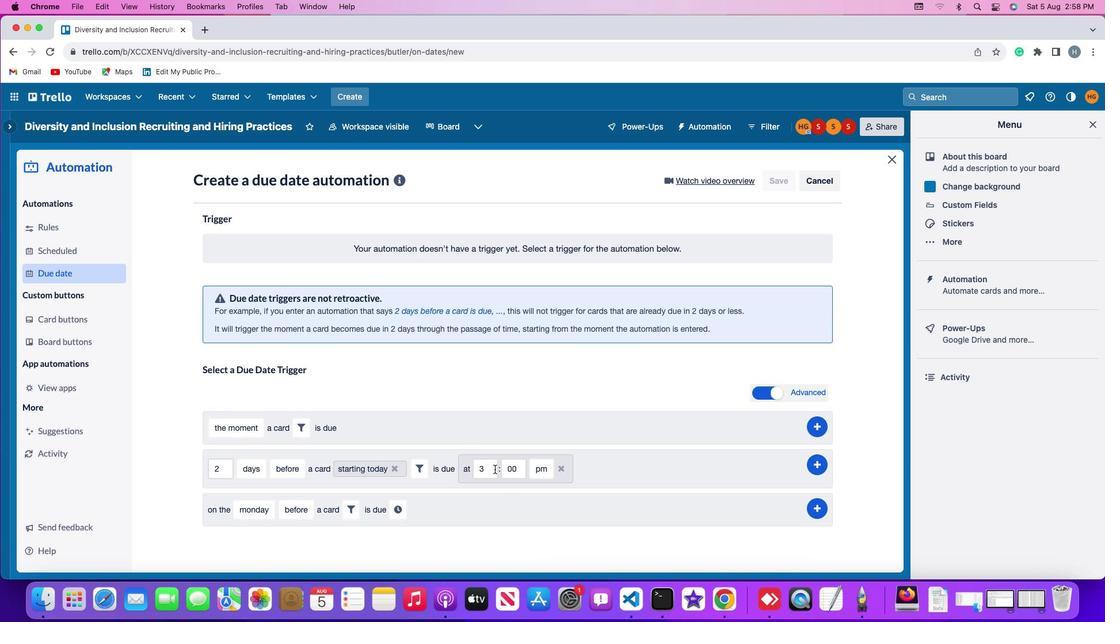 
Action: Mouse moved to (518, 478)
Screenshot: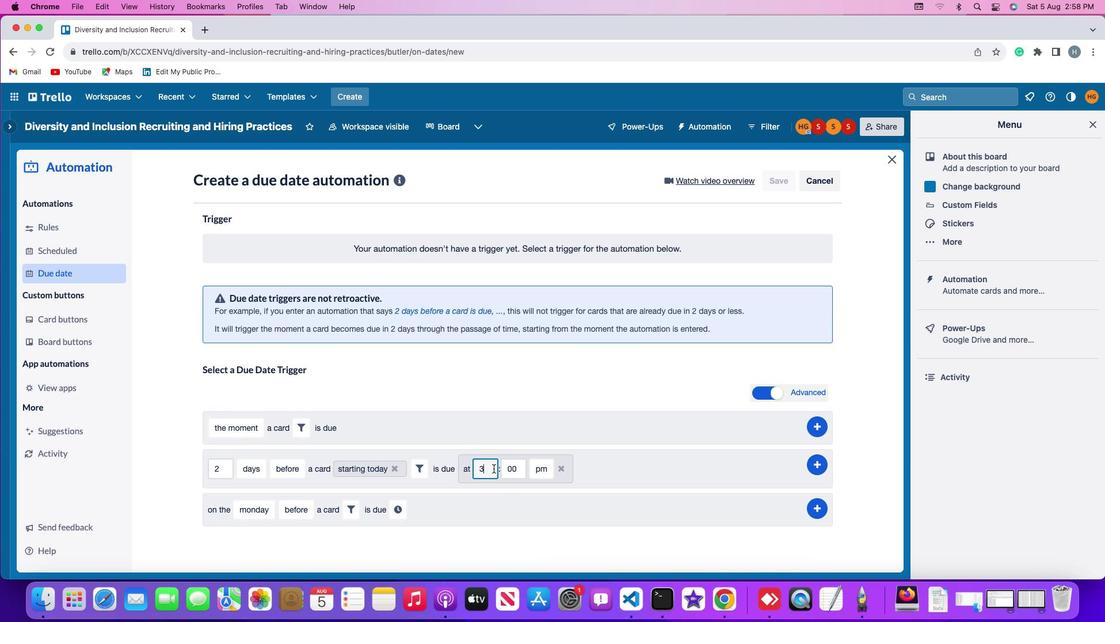 
Action: Key pressed Key.backspaceKey.backspace
Screenshot: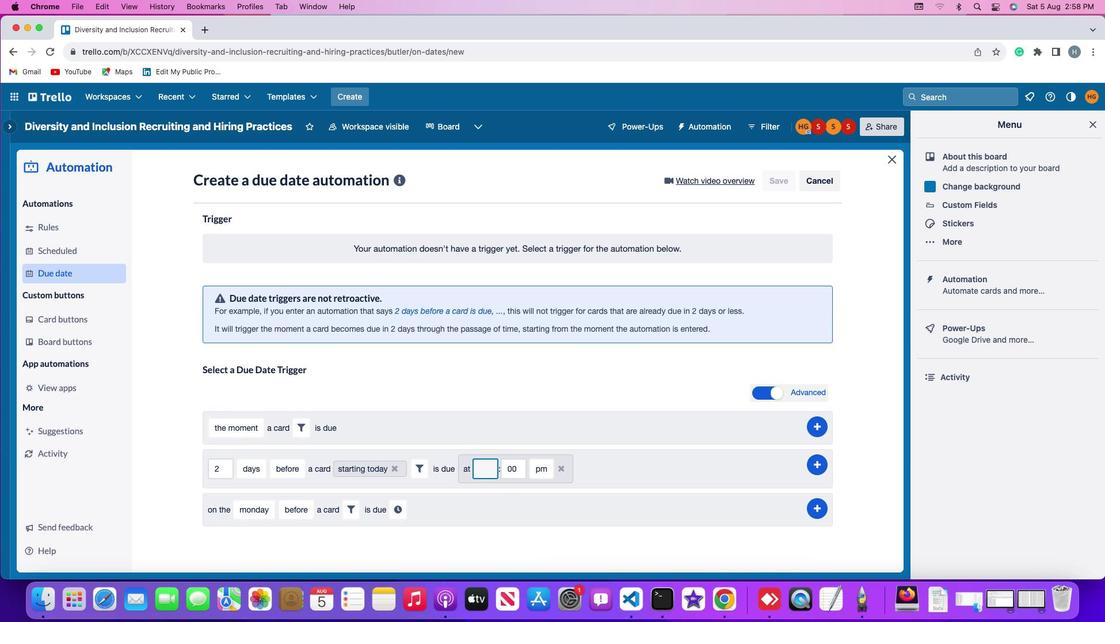 
Action: Mouse moved to (518, 478)
Screenshot: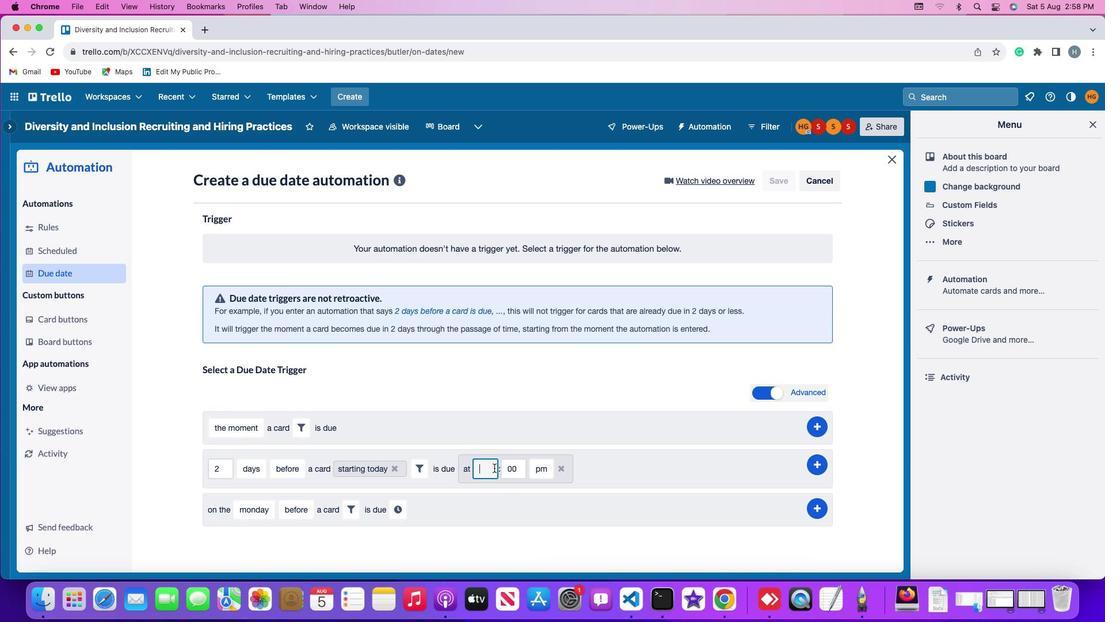 
Action: Key pressed '1''1'
Screenshot: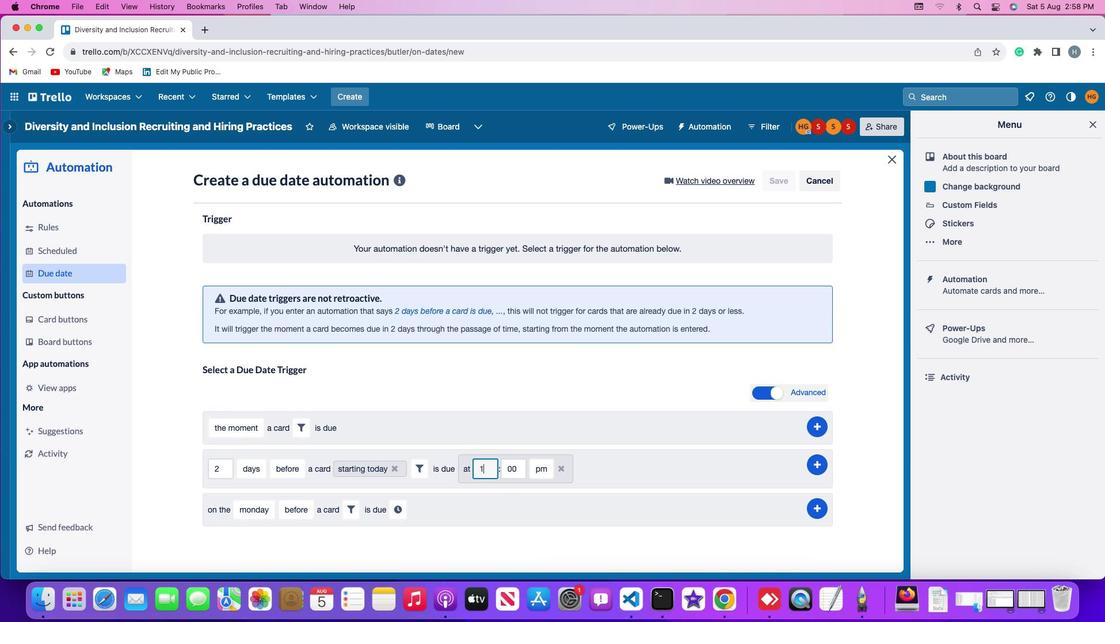 
Action: Mouse moved to (547, 478)
Screenshot: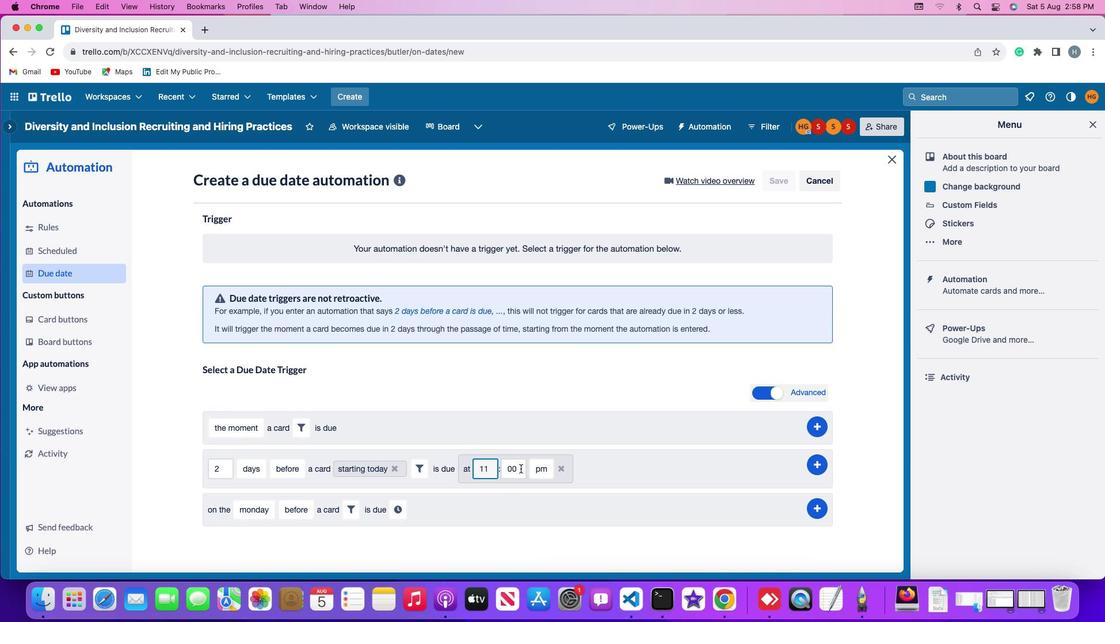 
Action: Mouse pressed left at (547, 478)
Screenshot: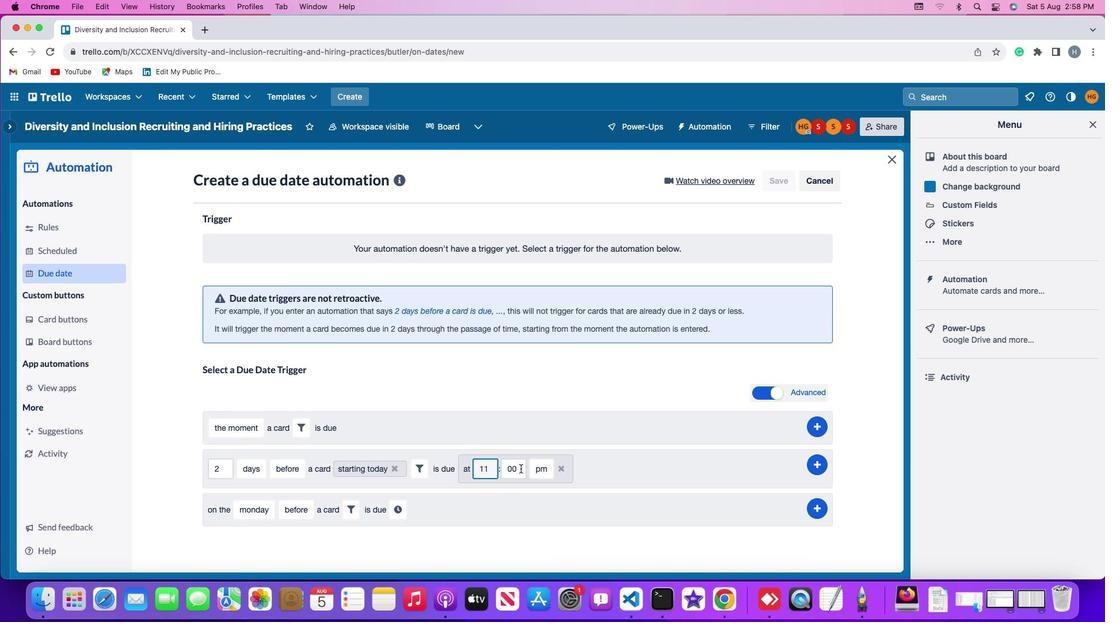 
Action: Mouse moved to (547, 478)
Screenshot: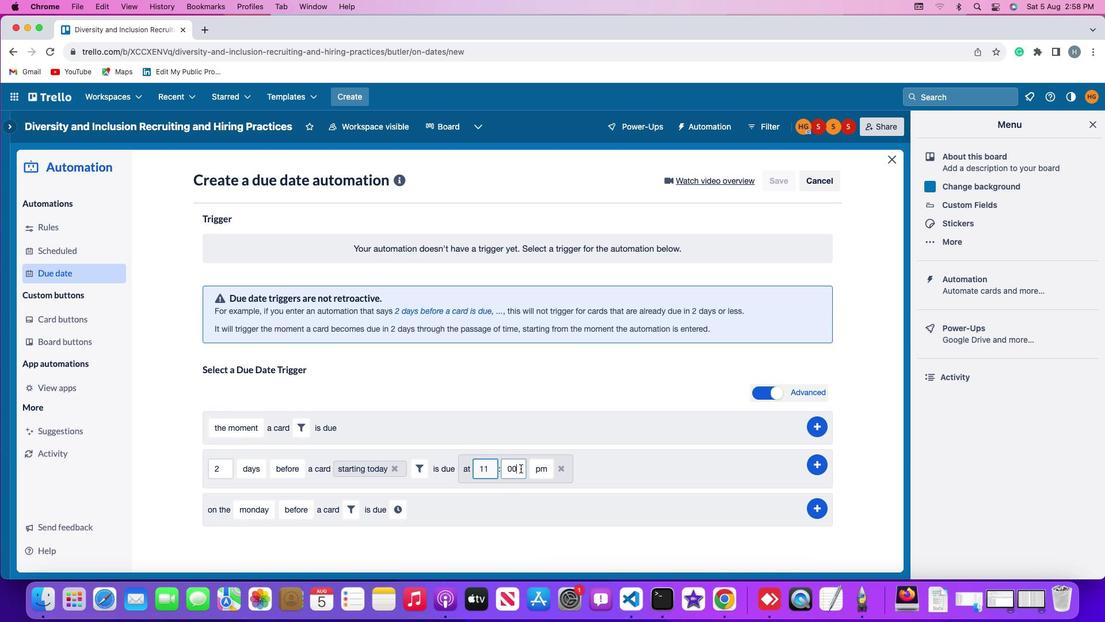 
Action: Key pressed Key.backspace
Screenshot: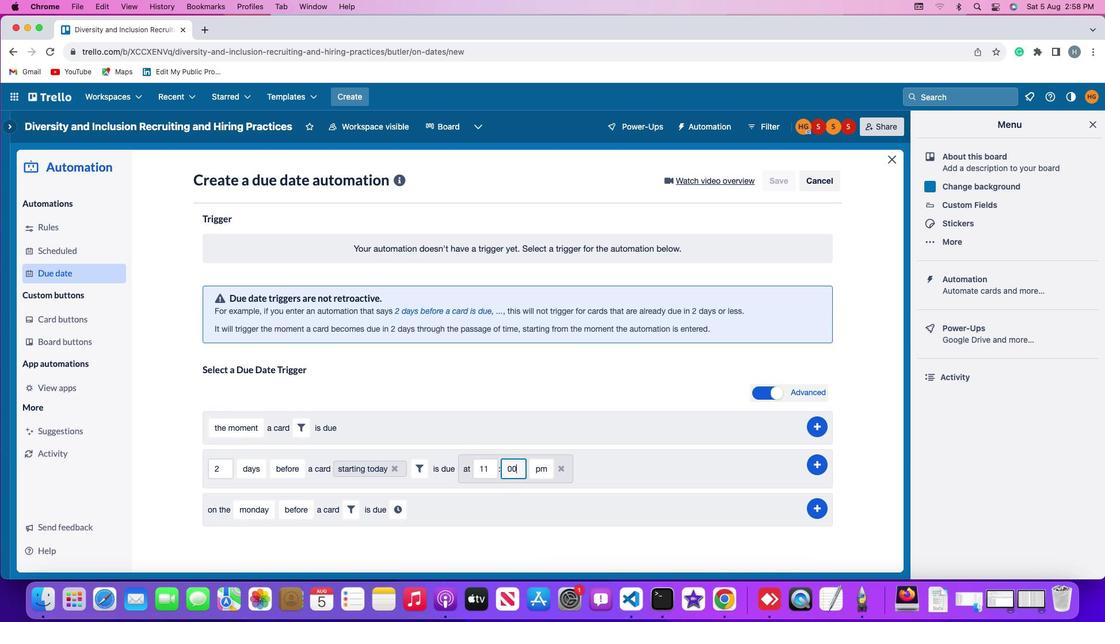 
Action: Mouse moved to (547, 478)
Screenshot: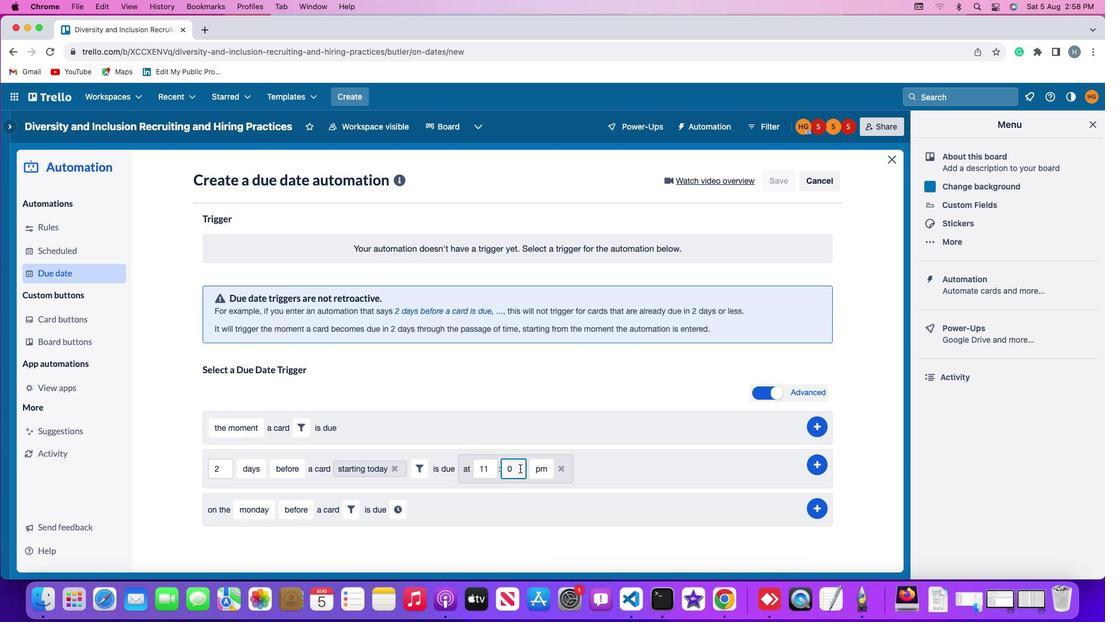 
Action: Key pressed '0'
Screenshot: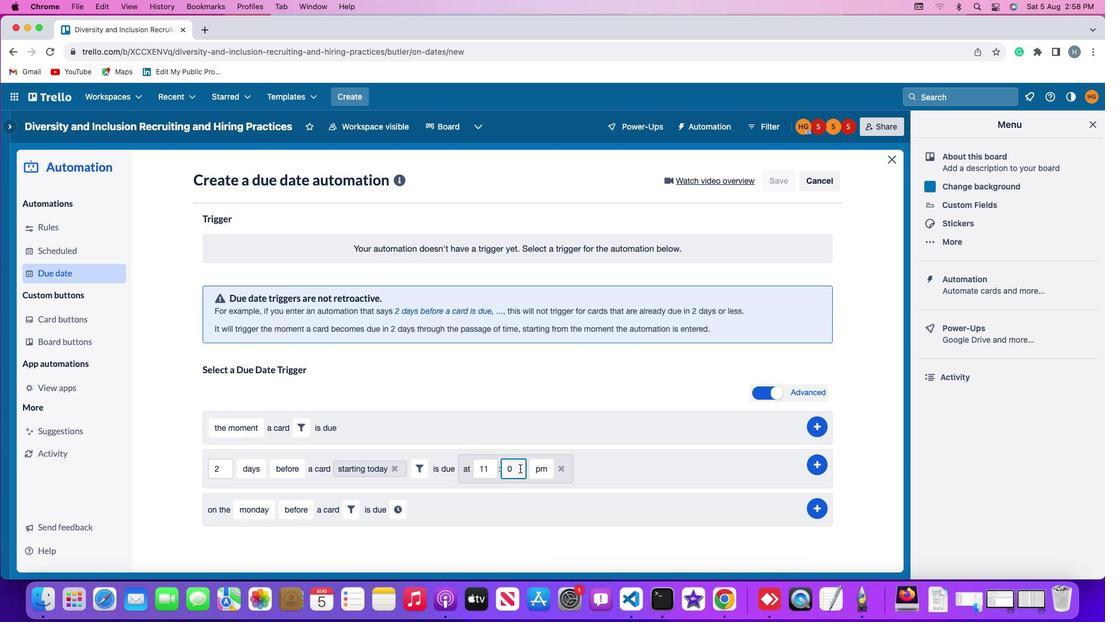 
Action: Mouse moved to (566, 478)
Screenshot: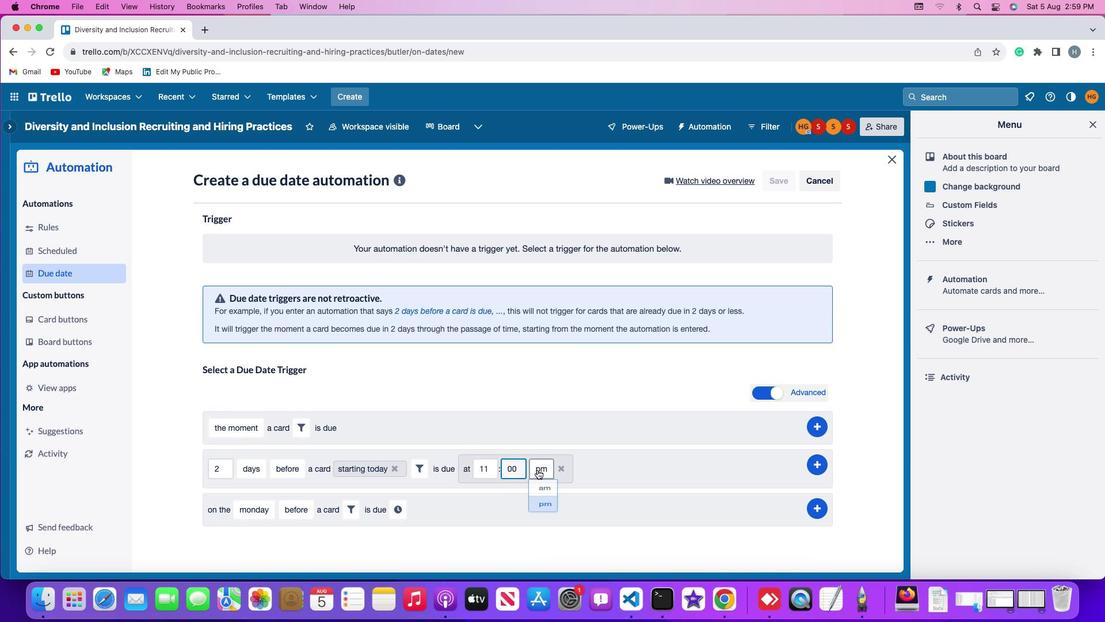 
Action: Mouse pressed left at (566, 478)
Screenshot: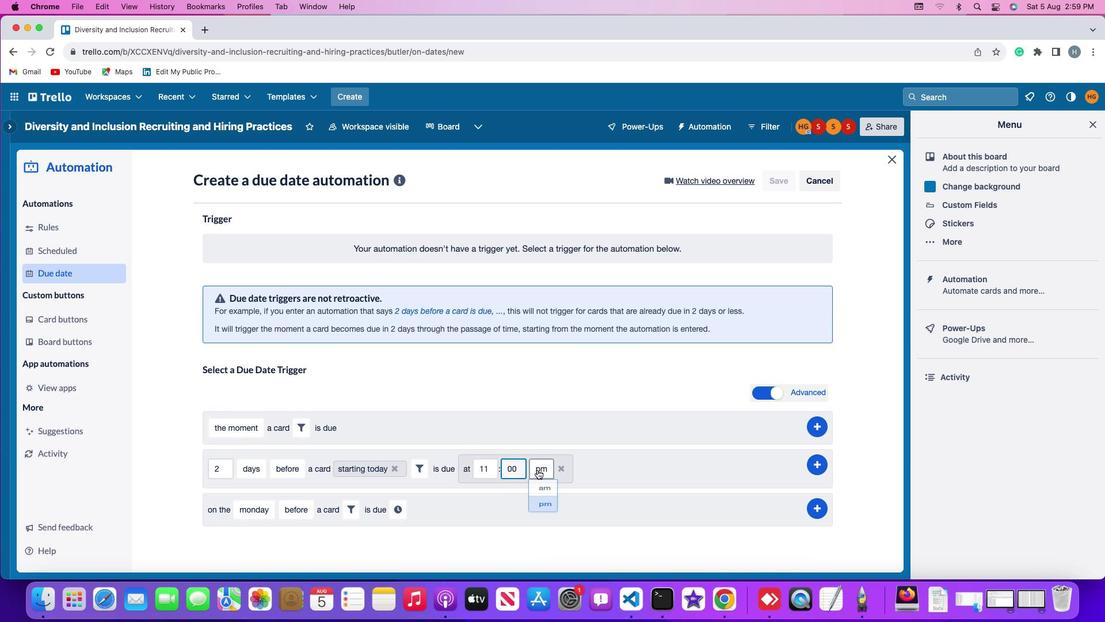 
Action: Mouse moved to (576, 481)
Screenshot: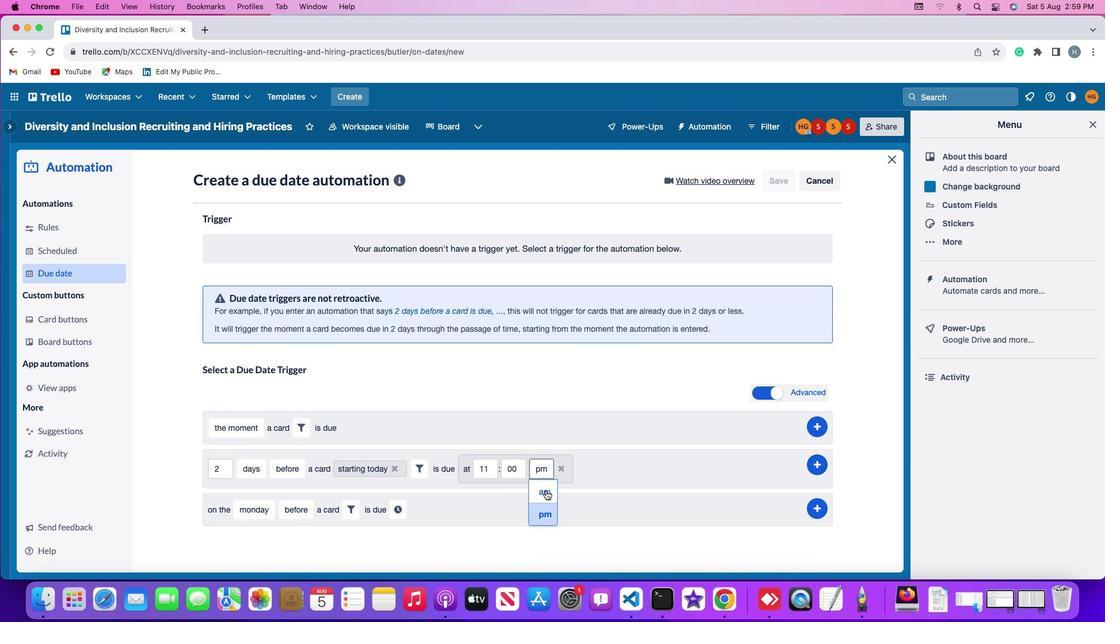 
Action: Mouse pressed left at (576, 481)
Screenshot: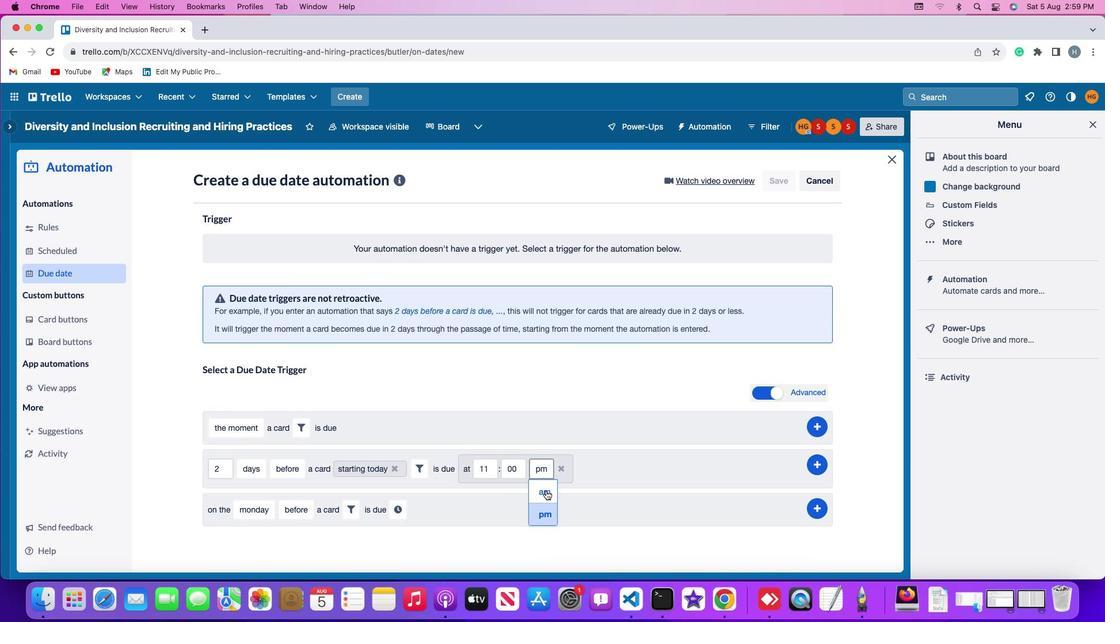 
Action: Mouse moved to (880, 476)
Screenshot: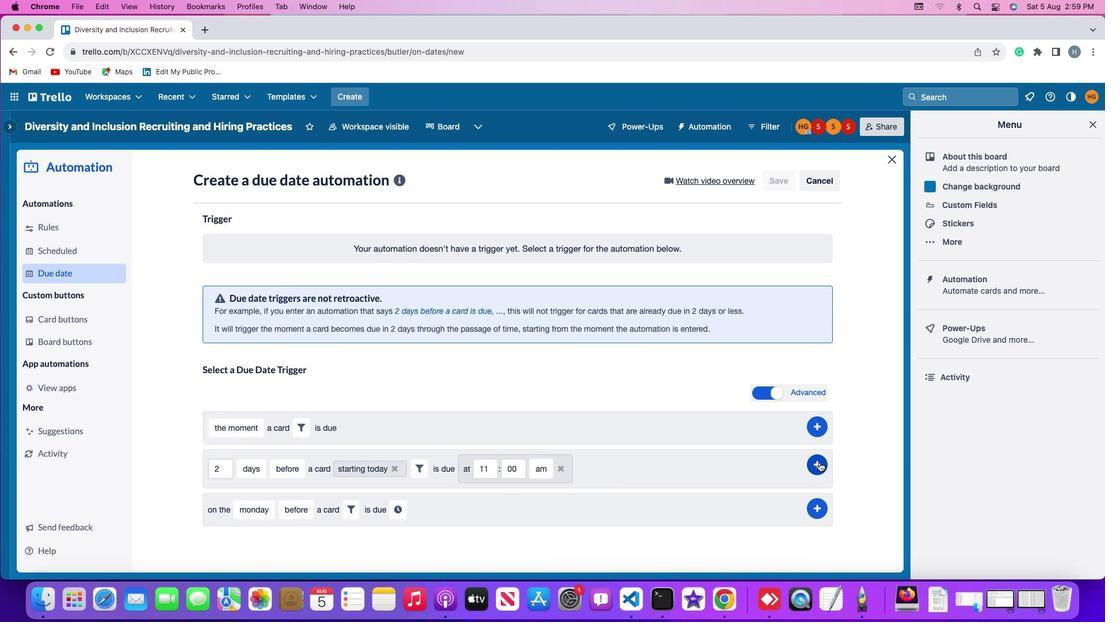 
Action: Mouse pressed left at (880, 476)
Screenshot: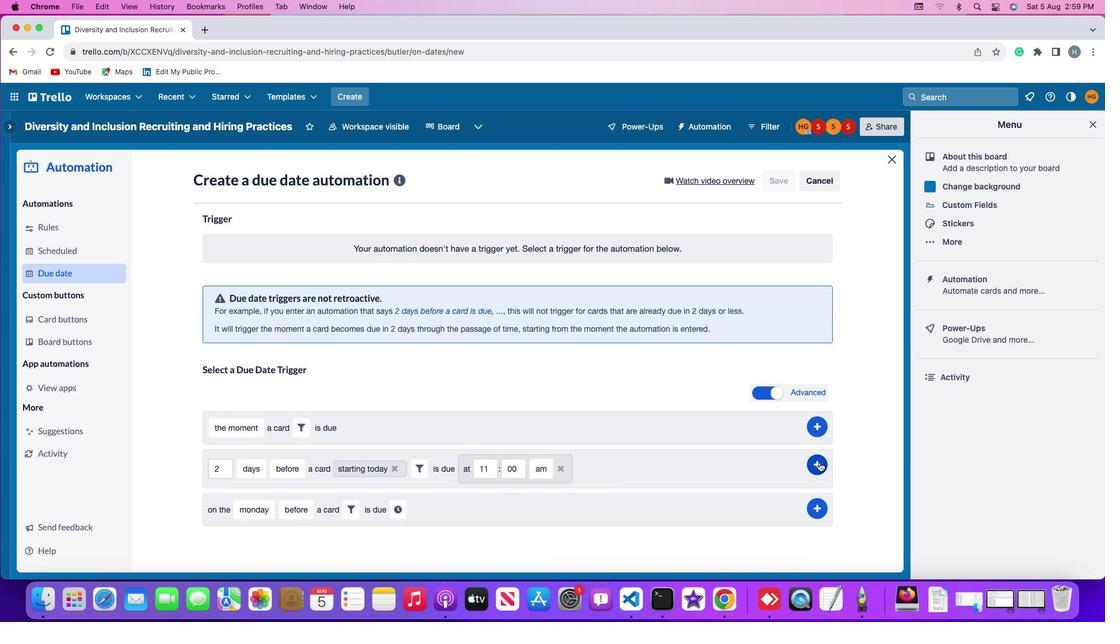 
Action: Mouse moved to (918, 457)
Screenshot: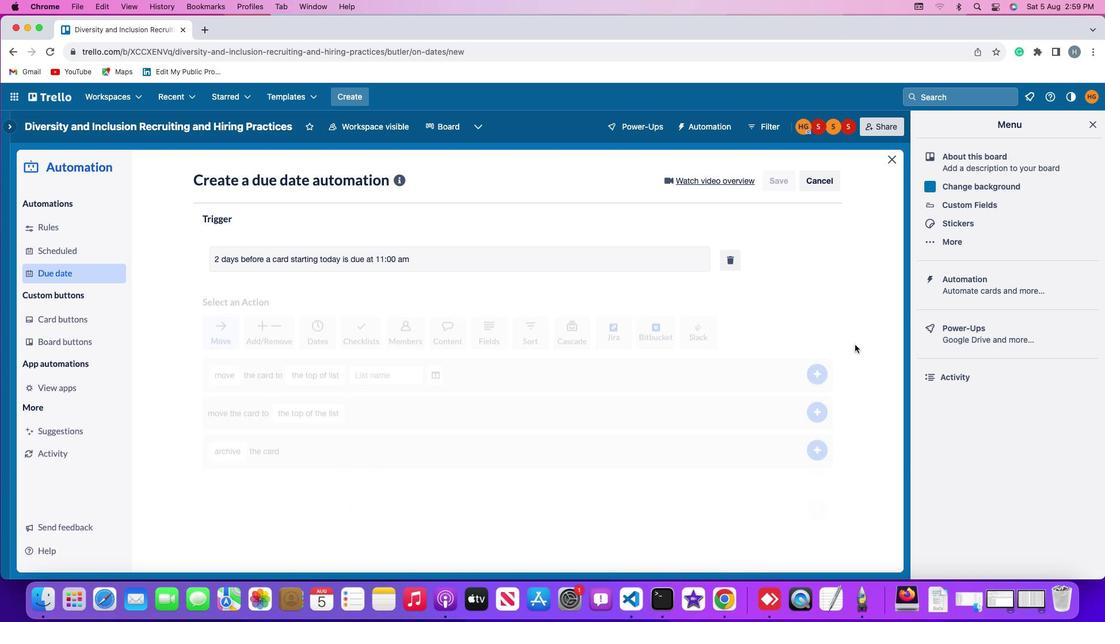 
